 Task: Look for space in Ramos, Philippines from 1st June, 2023 to 9th June, 2023 for 5 adults in price range Rs.6000 to Rs.12000. Place can be entire place with 3 bedrooms having 3 beds and 3 bathrooms. Property type can be house, flat, guest house. Booking option can be shelf check-in. Required host language is English.
Action: Mouse pressed left at (425, 75)
Screenshot: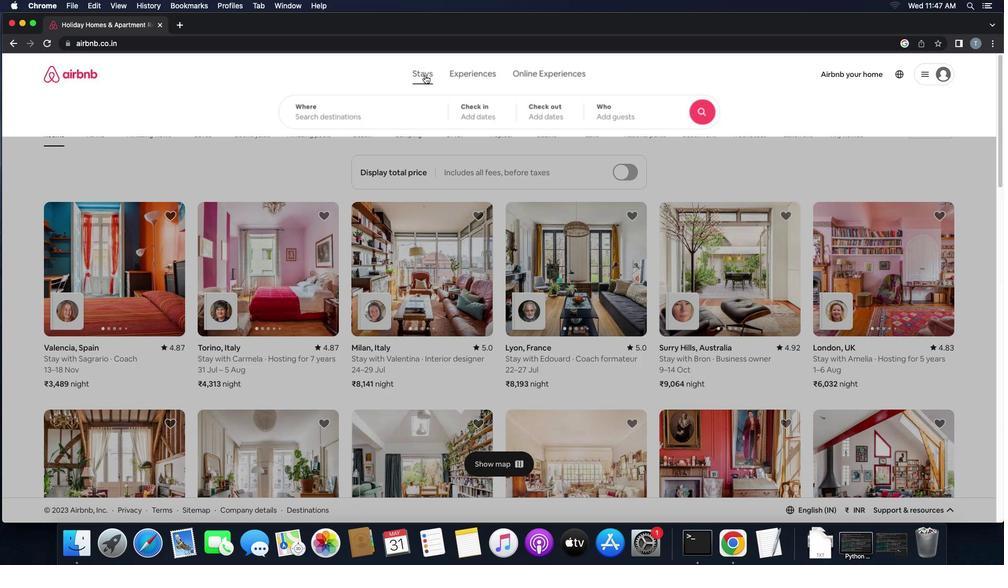 
Action: Mouse moved to (385, 114)
Screenshot: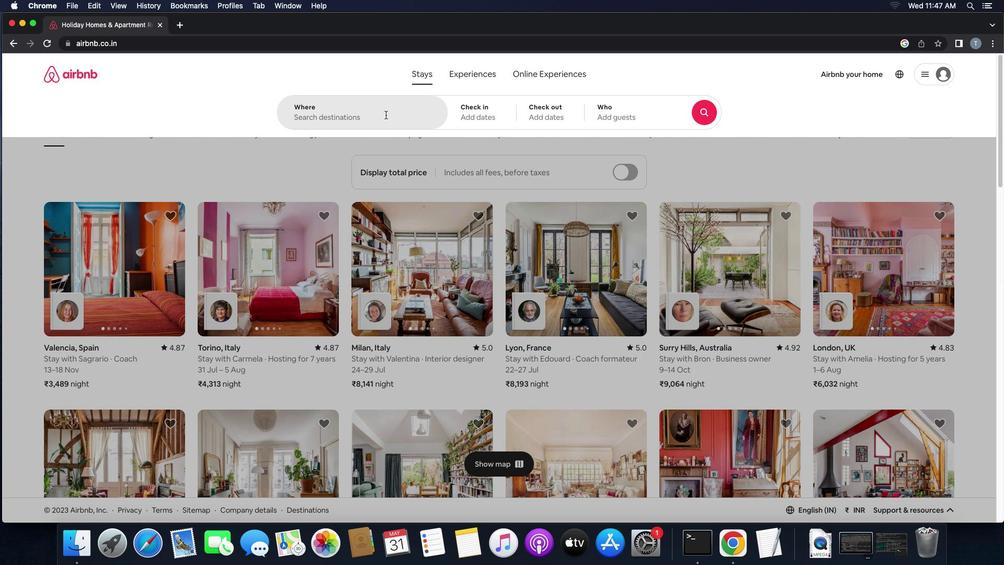 
Action: Mouse pressed left at (385, 114)
Screenshot: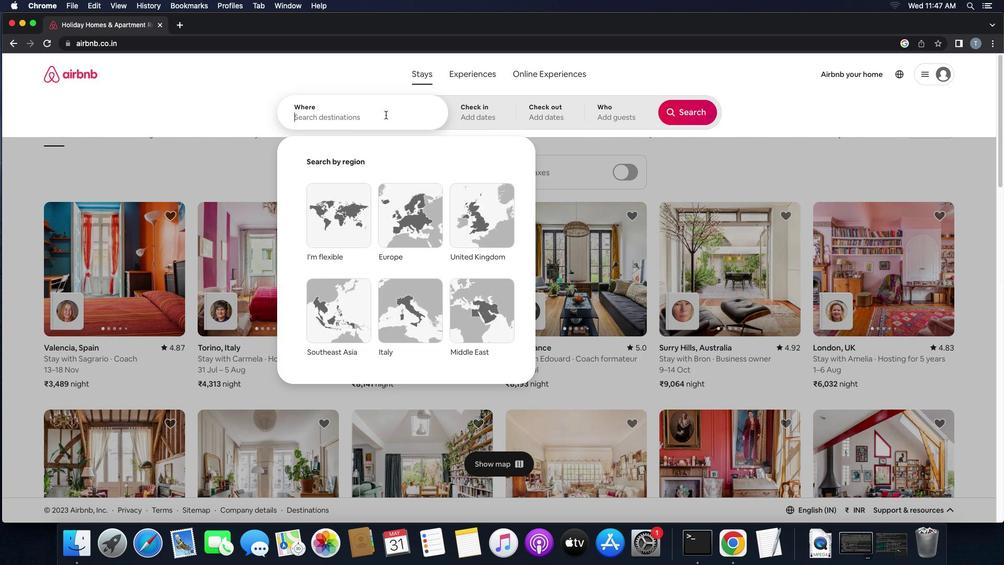 
Action: Key pressed 'r''a''m''o''s'','Key.space'p''h''i''l''i''p''p''i''n''e''s'Key.enter
Screenshot: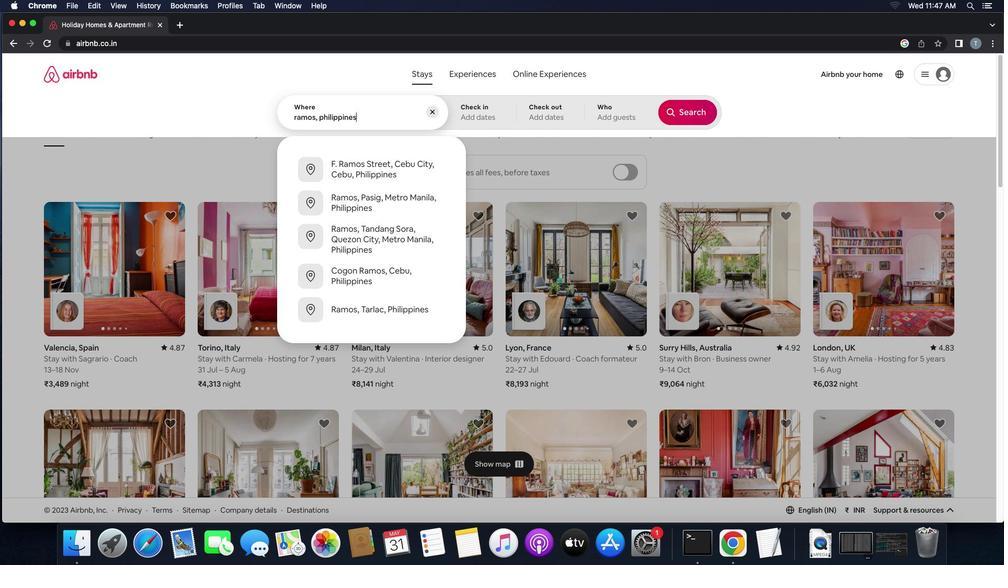 
Action: Mouse moved to (625, 240)
Screenshot: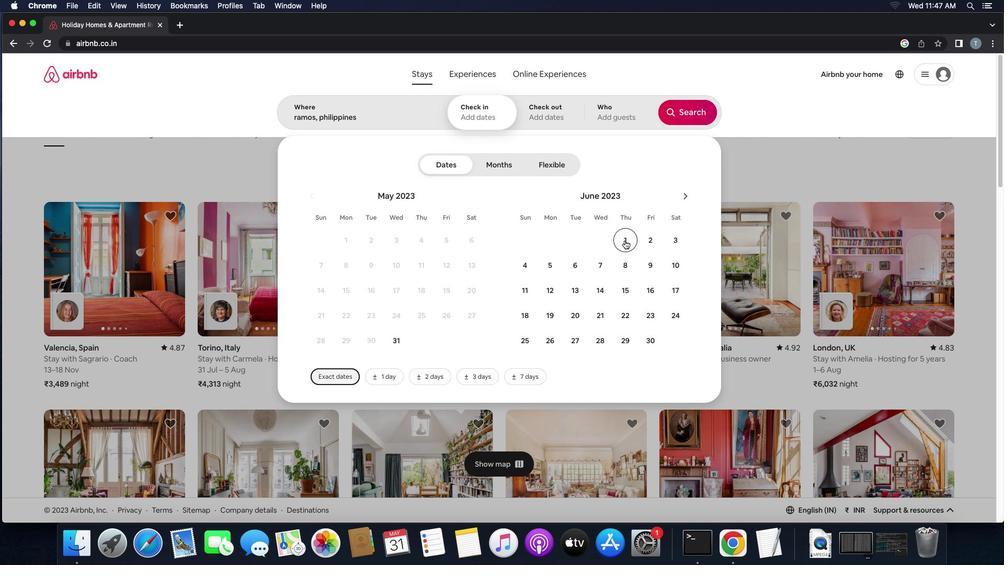 
Action: Mouse pressed left at (625, 240)
Screenshot: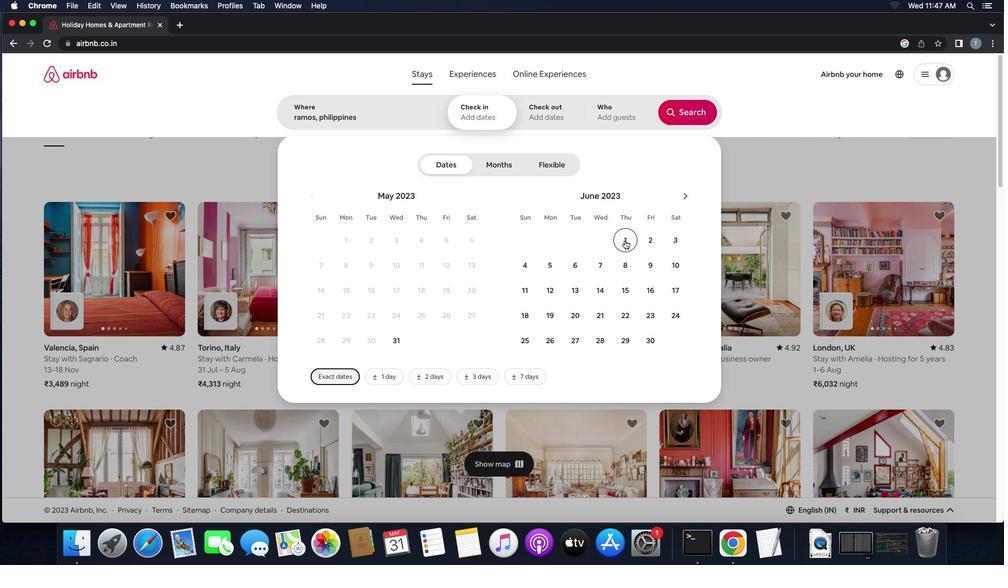 
Action: Mouse moved to (645, 263)
Screenshot: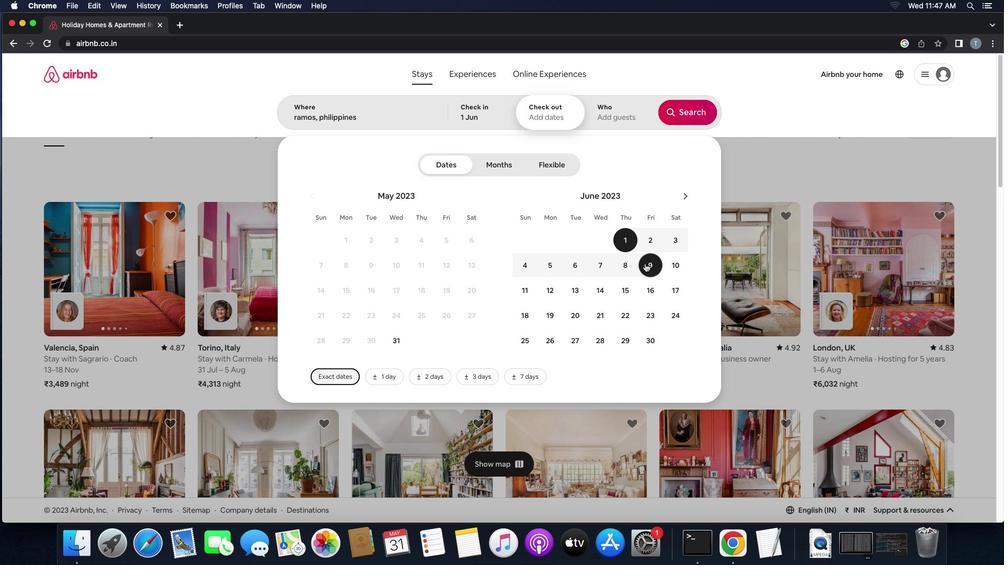 
Action: Mouse pressed left at (645, 263)
Screenshot: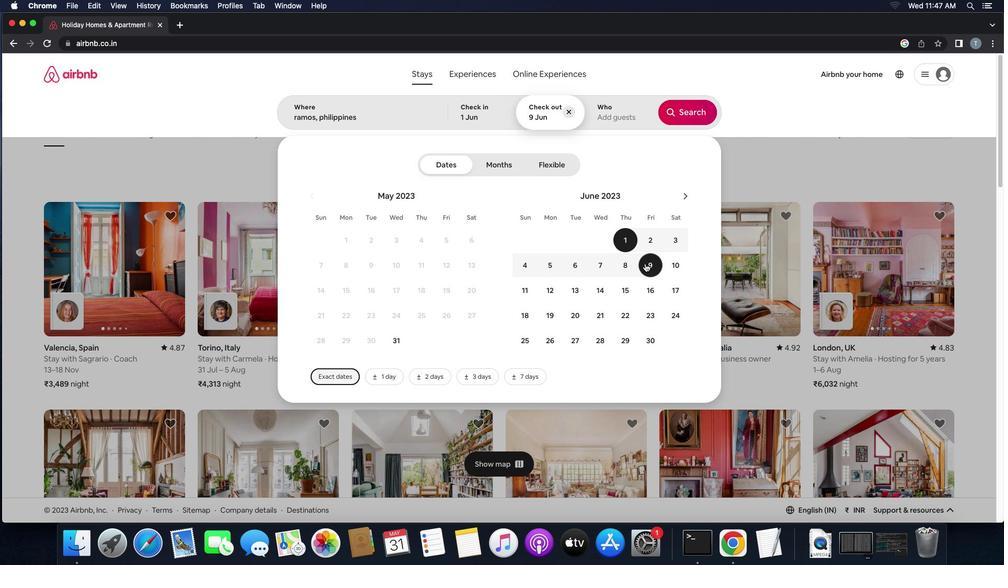 
Action: Mouse moved to (620, 121)
Screenshot: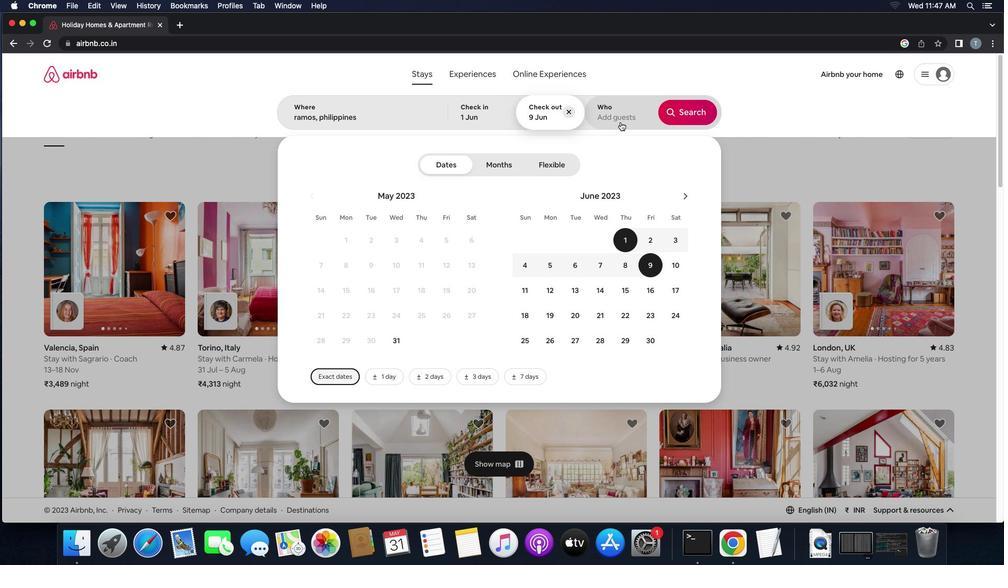 
Action: Mouse pressed left at (620, 121)
Screenshot: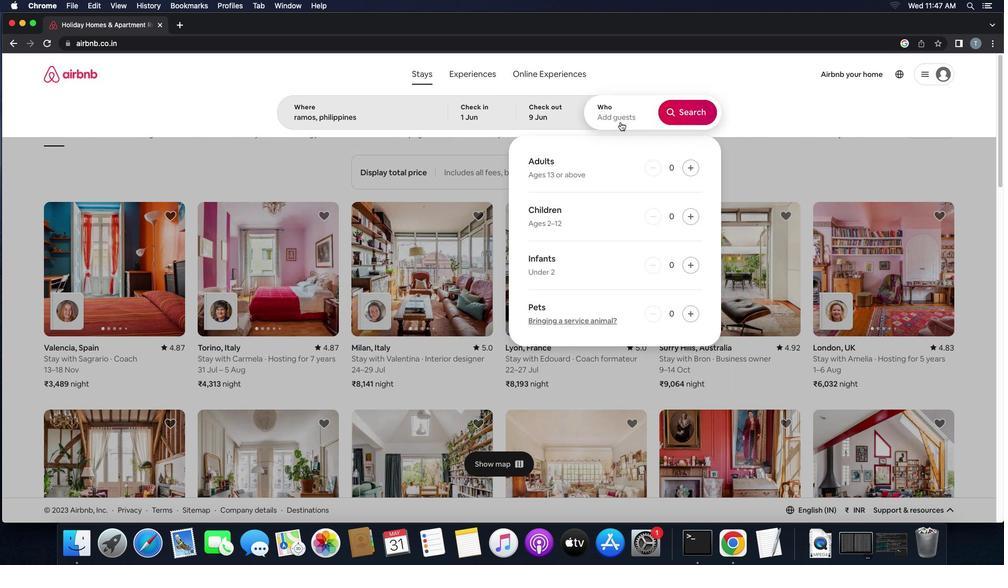 
Action: Mouse moved to (693, 170)
Screenshot: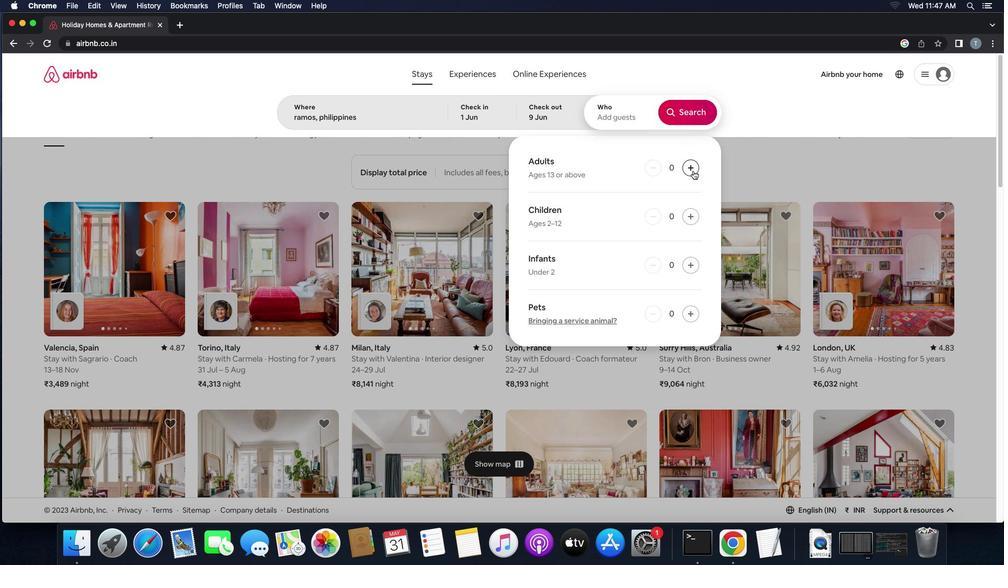 
Action: Mouse pressed left at (693, 170)
Screenshot: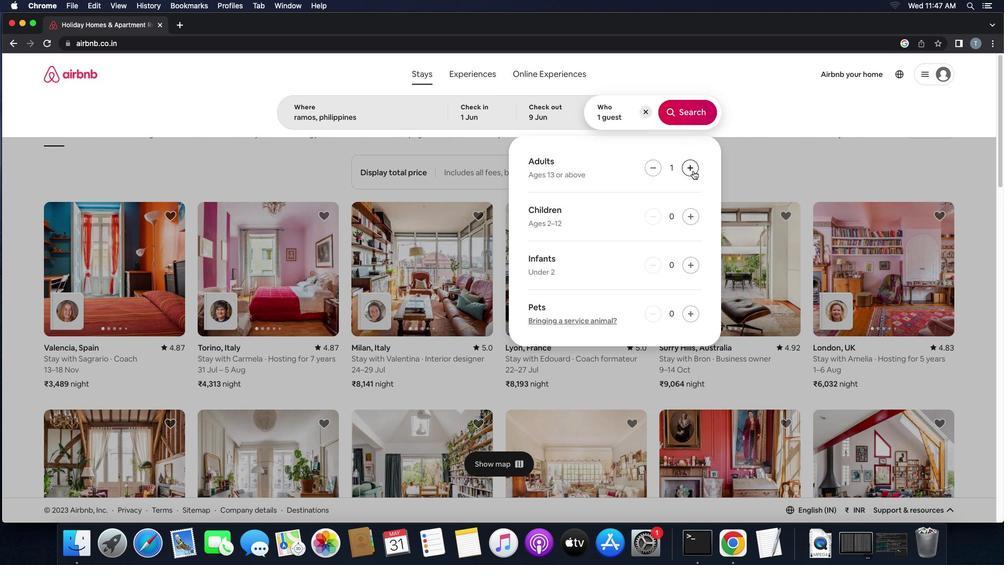 
Action: Mouse pressed left at (693, 170)
Screenshot: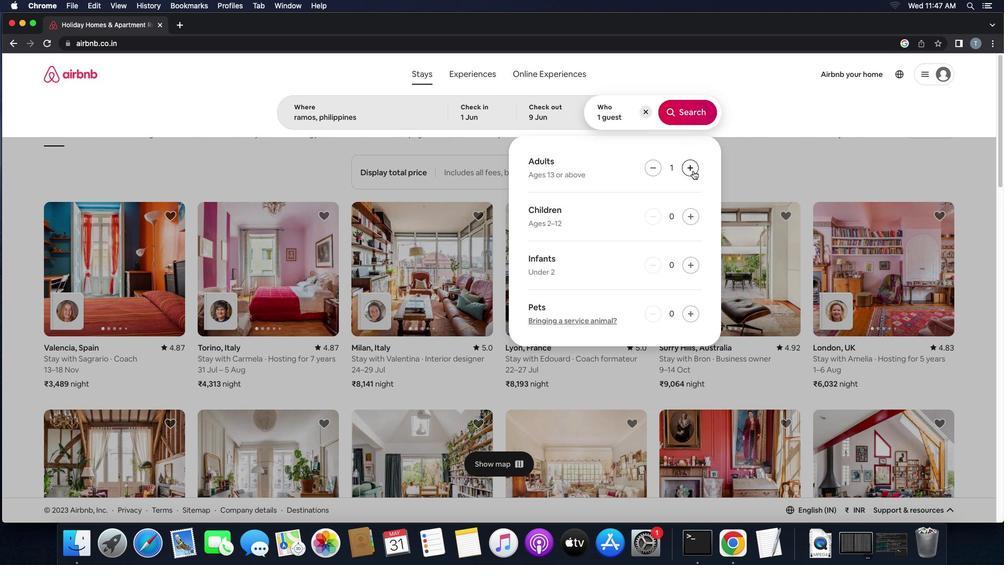 
Action: Mouse pressed left at (693, 170)
Screenshot: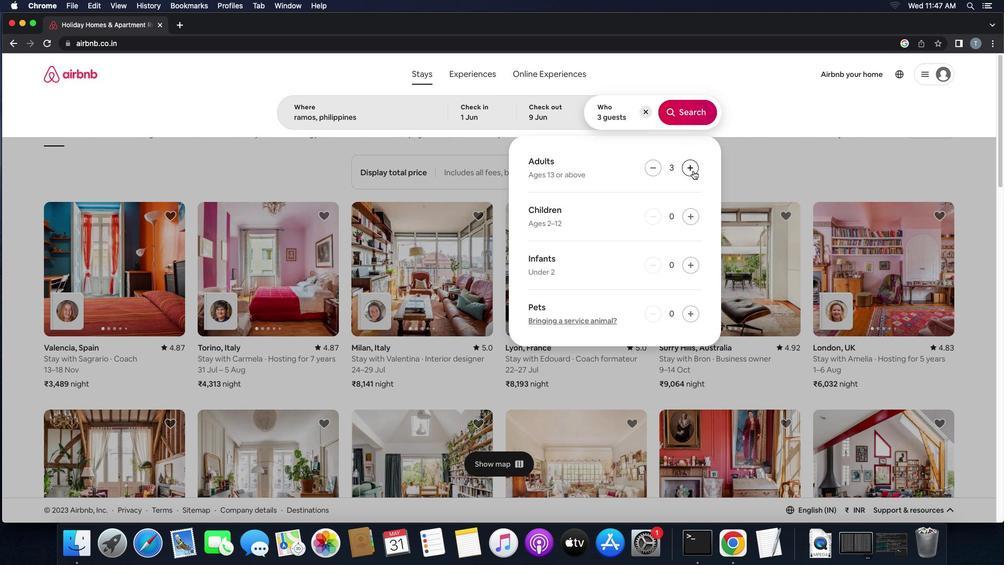 
Action: Mouse pressed left at (693, 170)
Screenshot: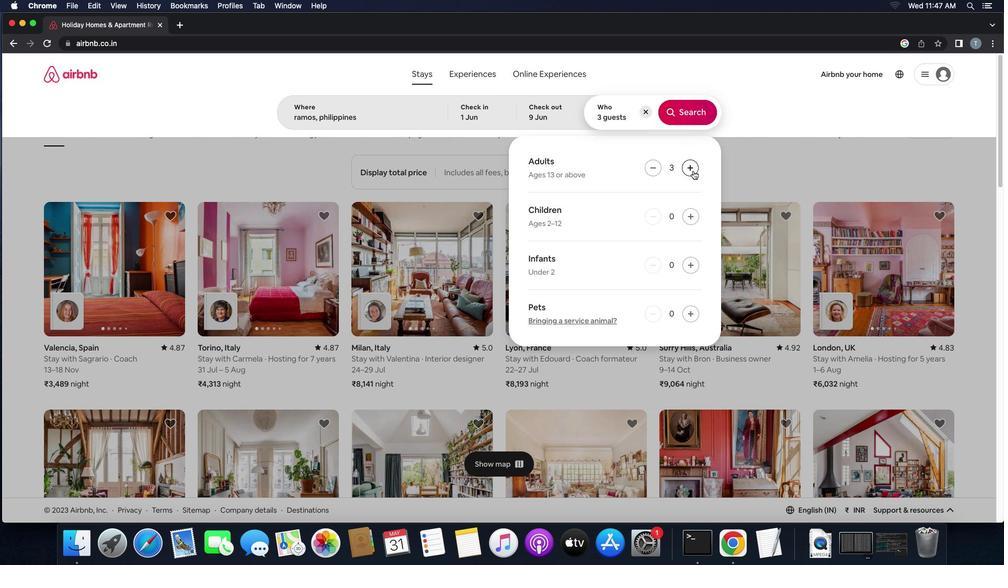 
Action: Mouse pressed left at (693, 170)
Screenshot: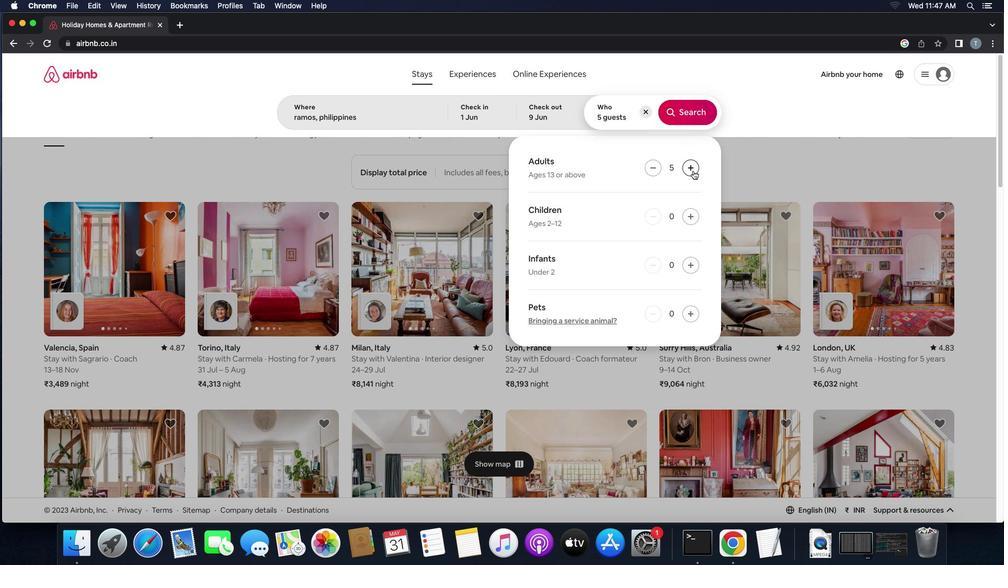 
Action: Mouse moved to (693, 123)
Screenshot: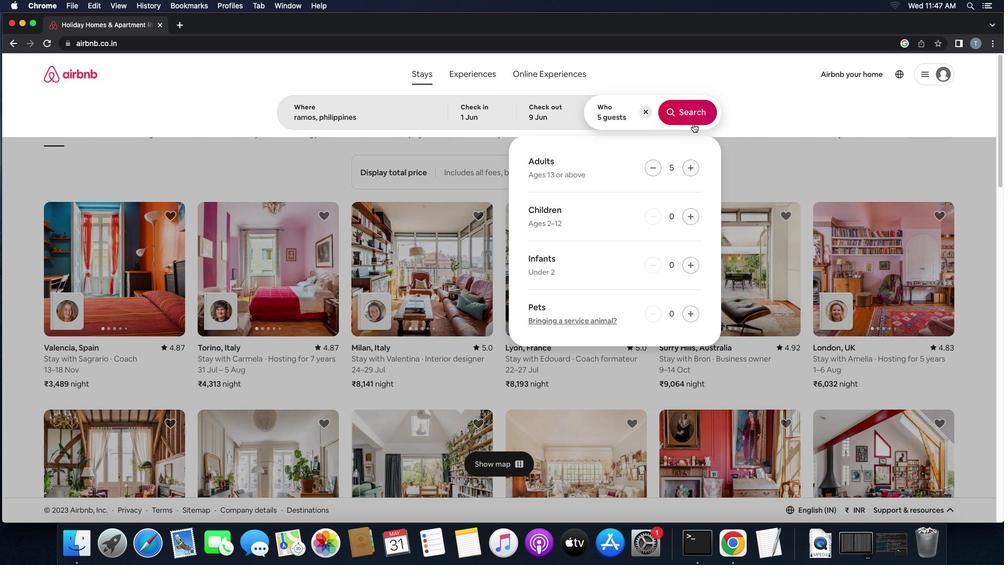 
Action: Mouse pressed left at (693, 123)
Screenshot: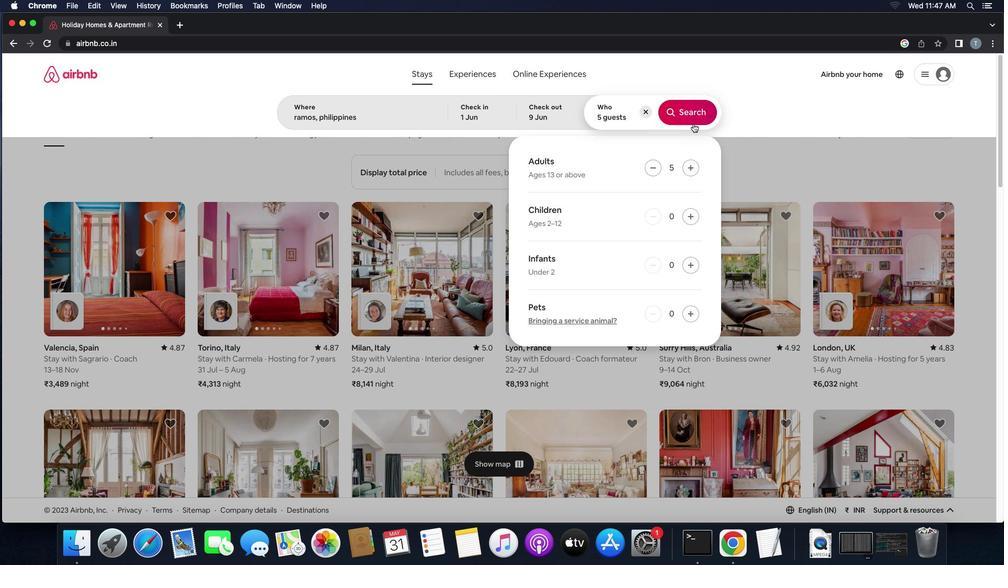 
Action: Mouse moved to (969, 113)
Screenshot: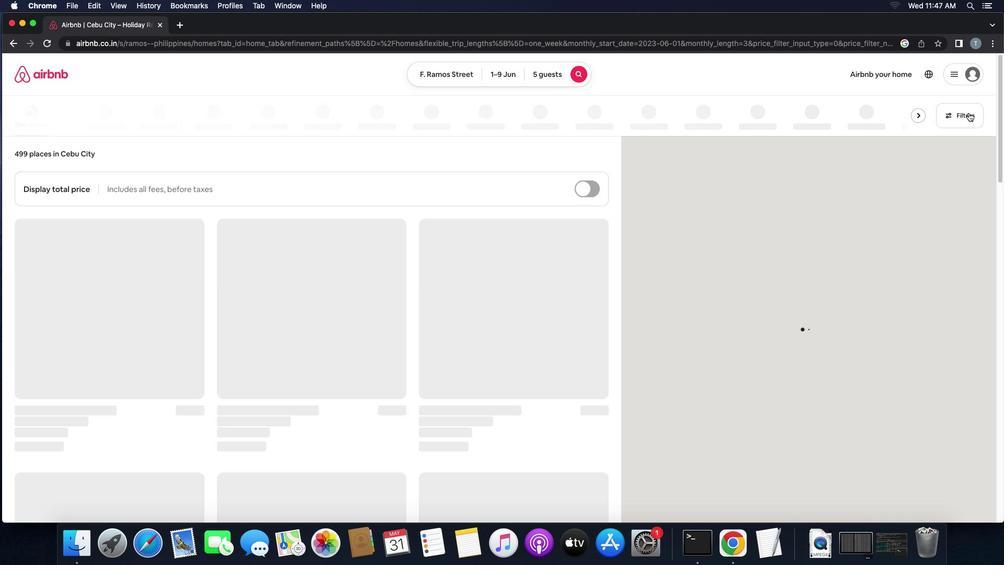 
Action: Mouse pressed left at (969, 113)
Screenshot: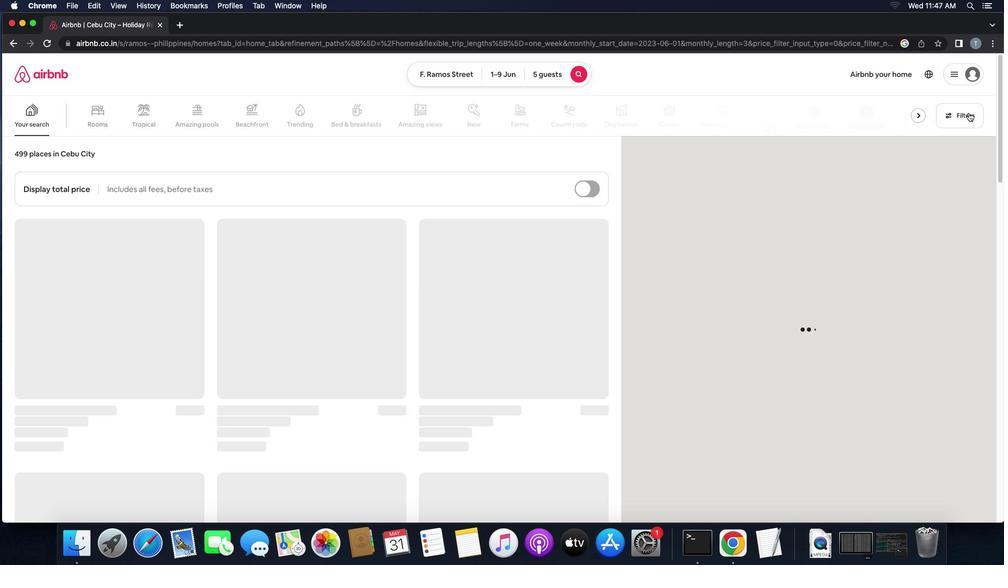 
Action: Mouse moved to (403, 251)
Screenshot: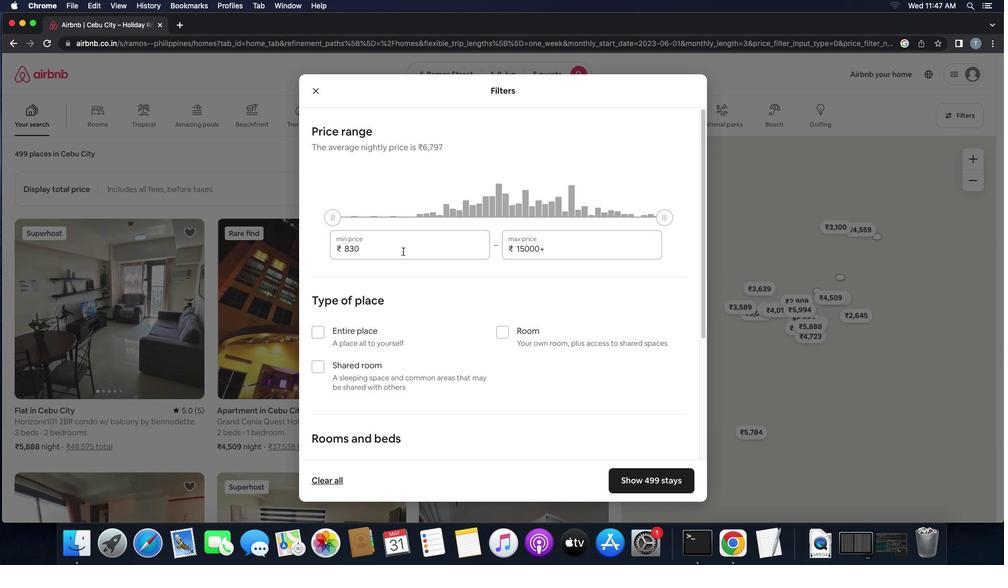 
Action: Mouse pressed left at (403, 251)
Screenshot: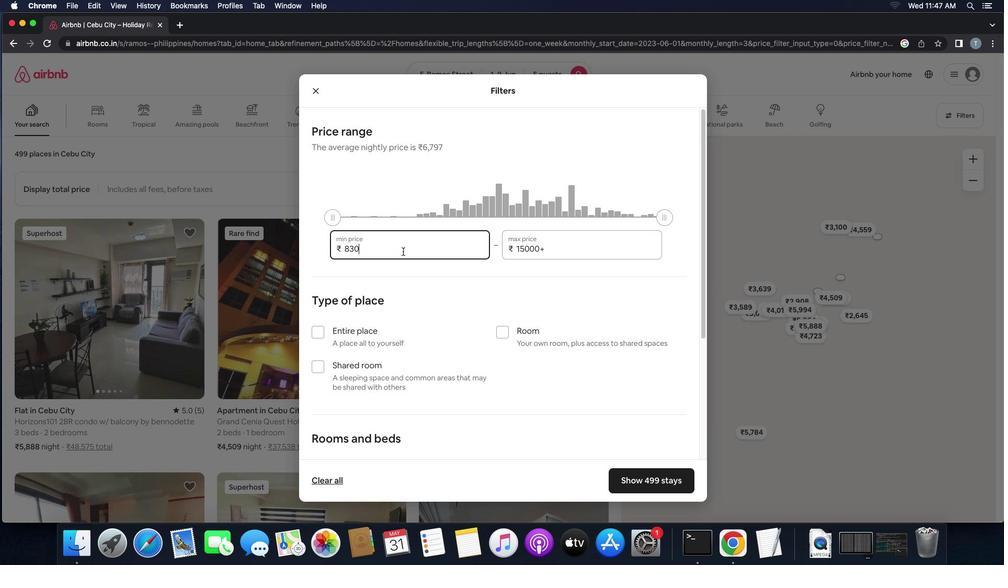 
Action: Mouse moved to (409, 249)
Screenshot: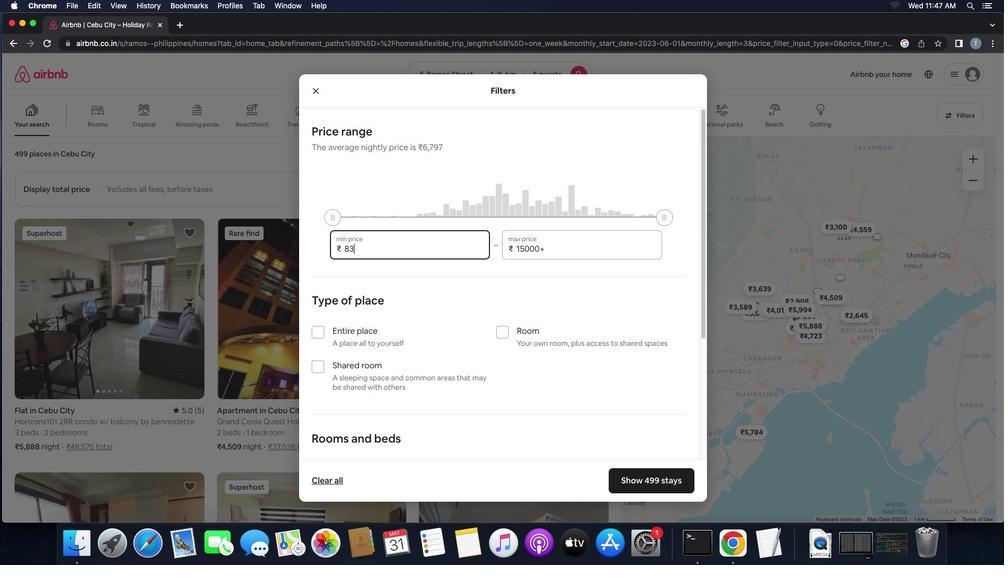 
Action: Key pressed Key.backspaceKey.backspaceKey.backspaceKey.backspace'6''0'
Screenshot: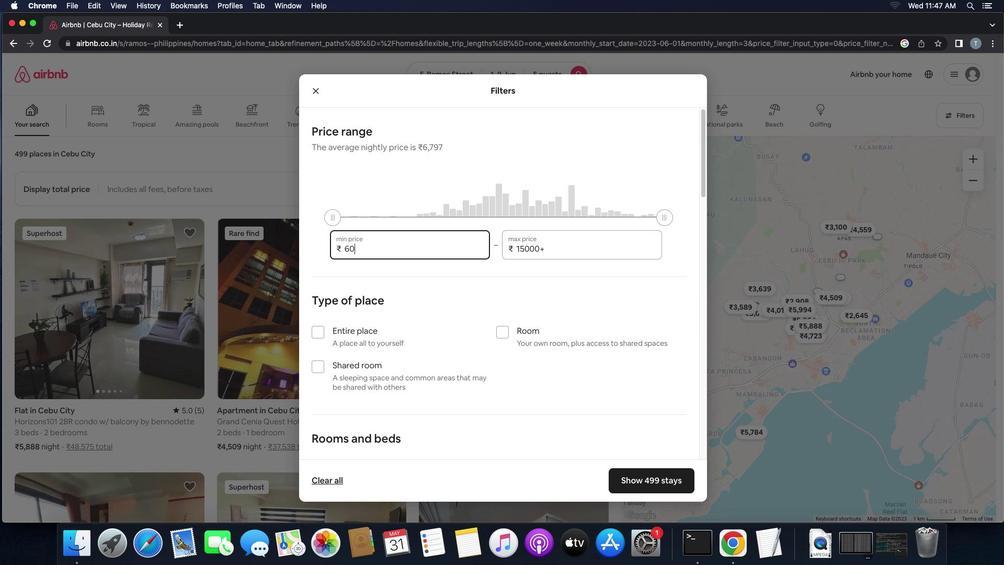 
Action: Mouse moved to (407, 249)
Screenshot: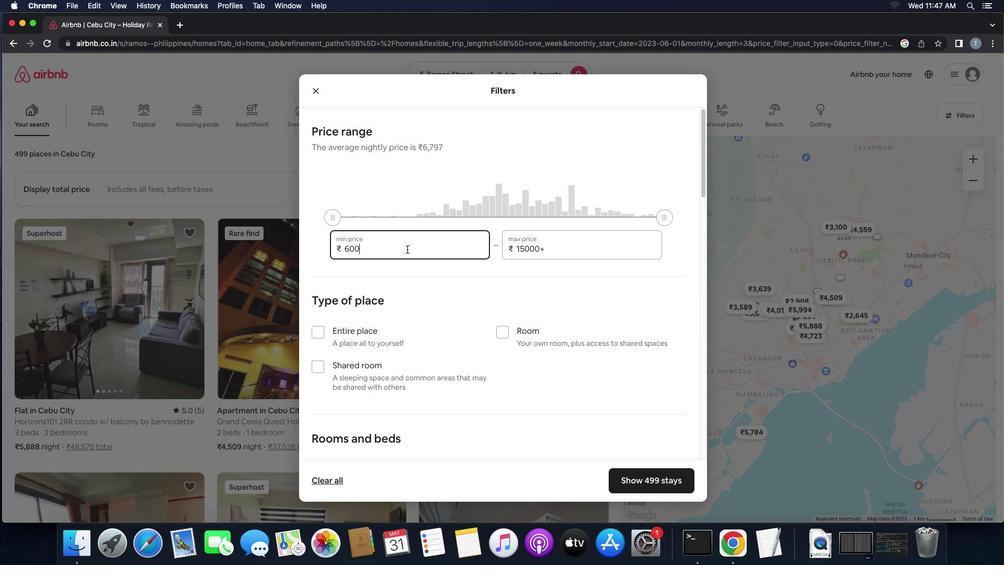 
Action: Key pressed '0'
Screenshot: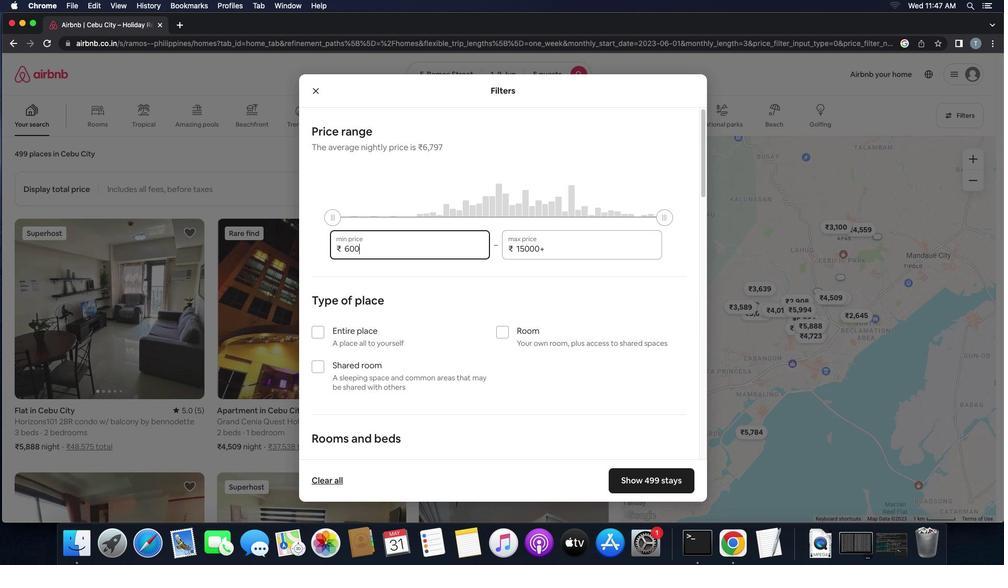 
Action: Mouse moved to (407, 249)
Screenshot: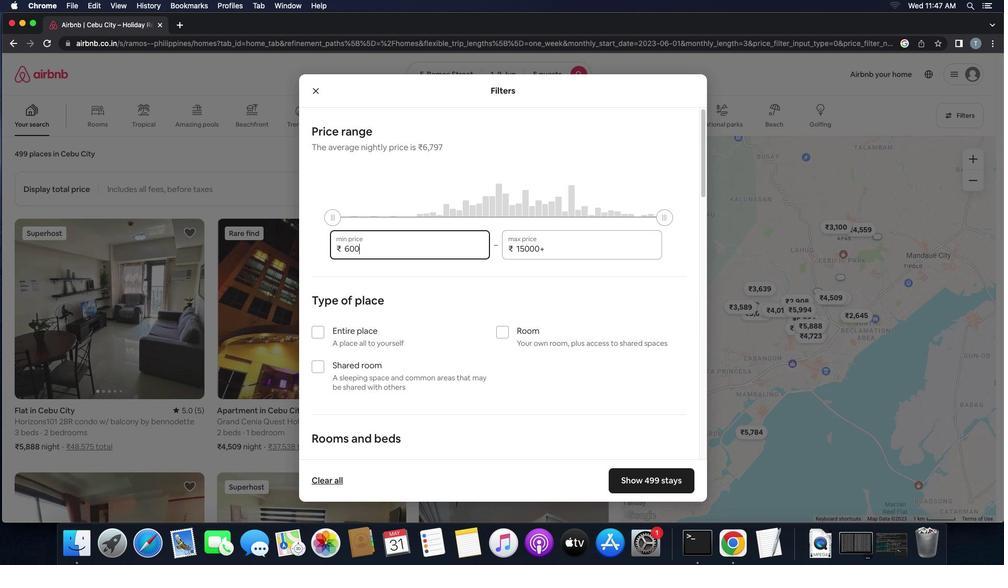 
Action: Key pressed '0'
Screenshot: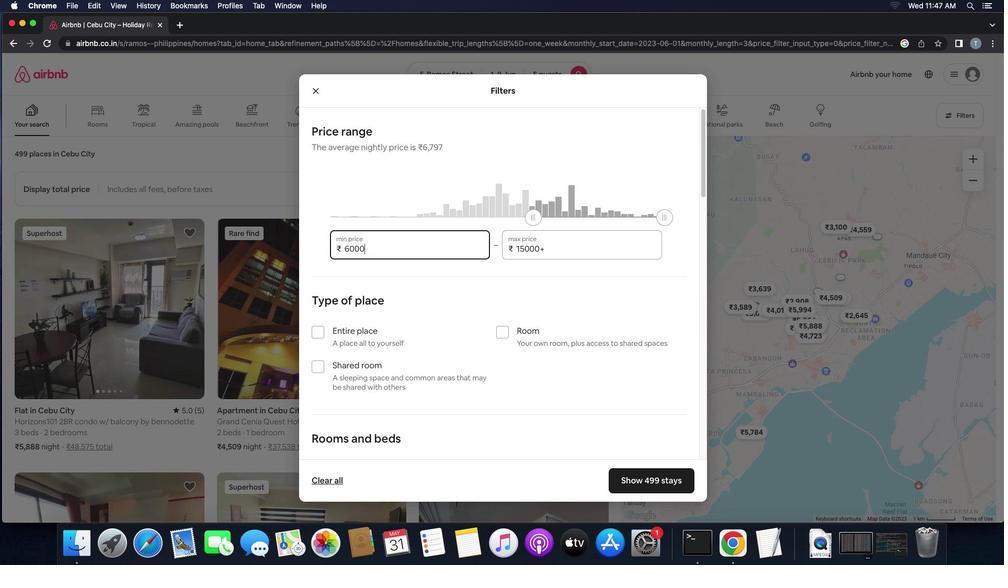 
Action: Mouse moved to (580, 252)
Screenshot: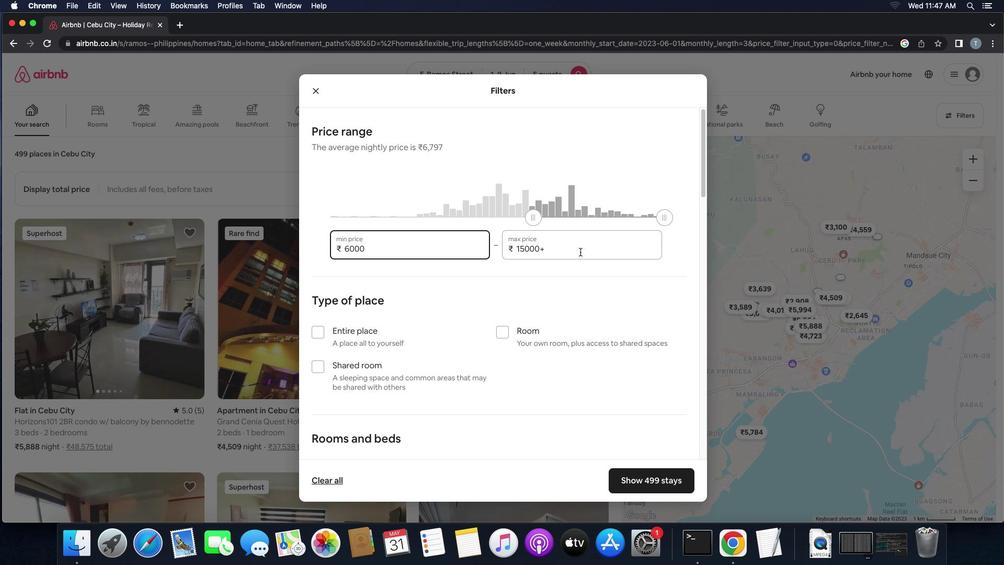 
Action: Mouse pressed left at (580, 252)
Screenshot: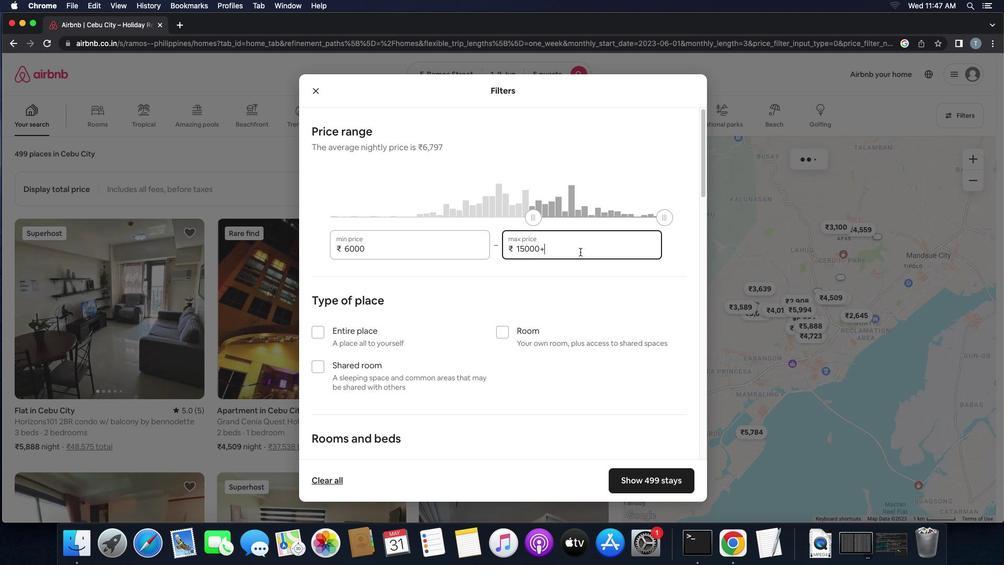 
Action: Key pressed Key.backspaceKey.backspaceKey.backspaceKey.backspaceKey.backspaceKey.backspace'1''2''0''0''0'
Screenshot: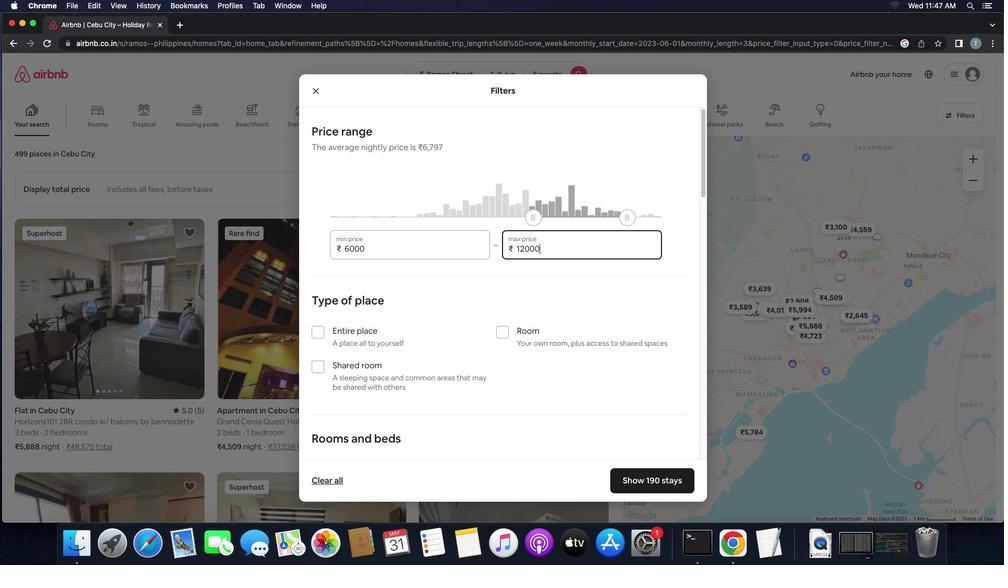
Action: Mouse moved to (584, 256)
Screenshot: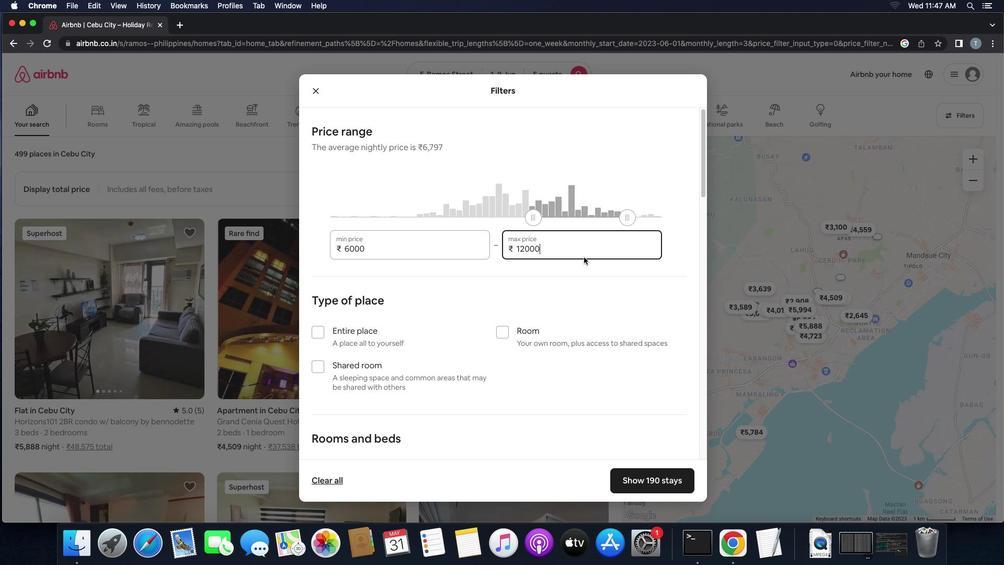 
Action: Mouse scrolled (584, 256) with delta (0, 0)
Screenshot: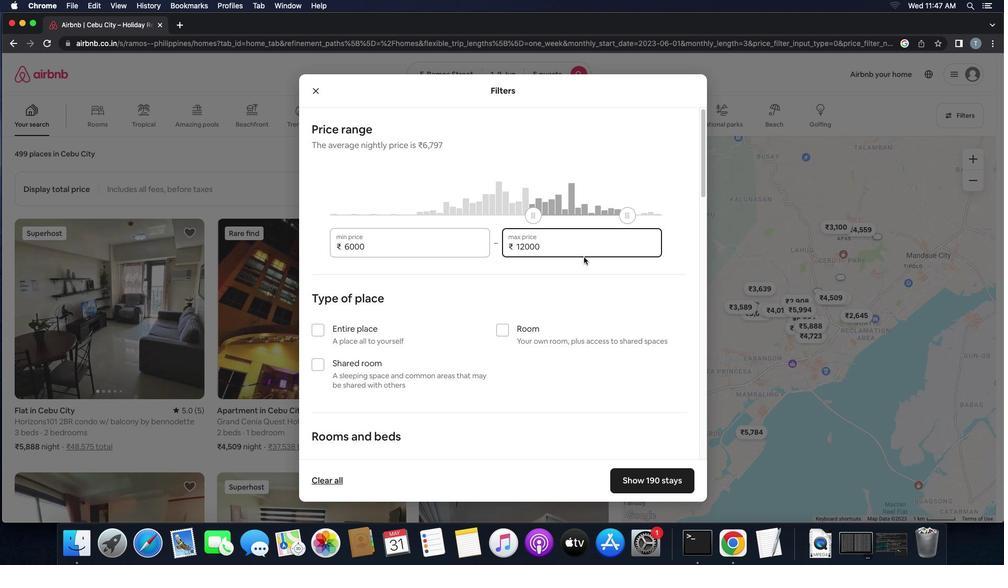 
Action: Mouse scrolled (584, 256) with delta (0, 0)
Screenshot: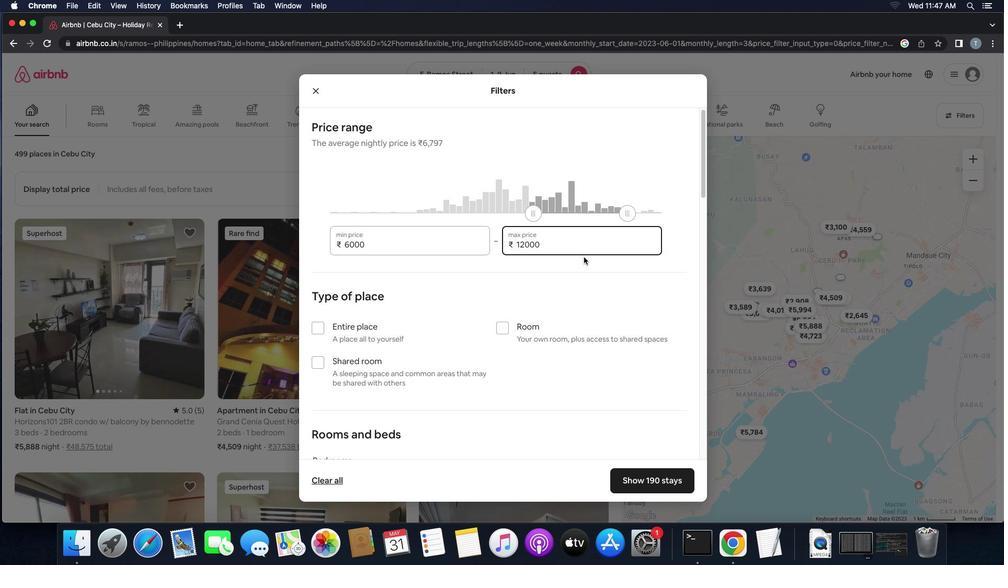 
Action: Mouse scrolled (584, 256) with delta (0, 0)
Screenshot: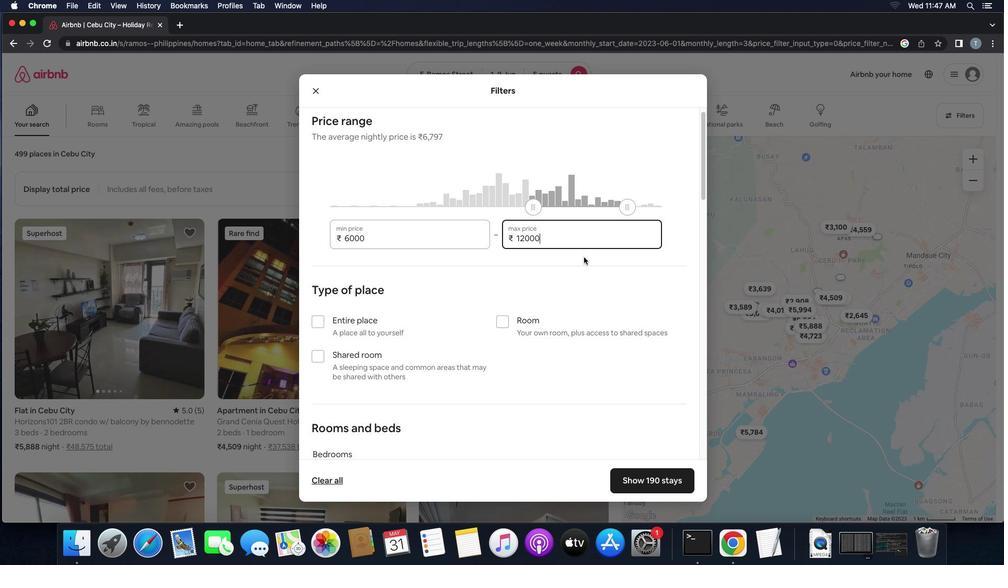 
Action: Mouse scrolled (584, 256) with delta (0, 0)
Screenshot: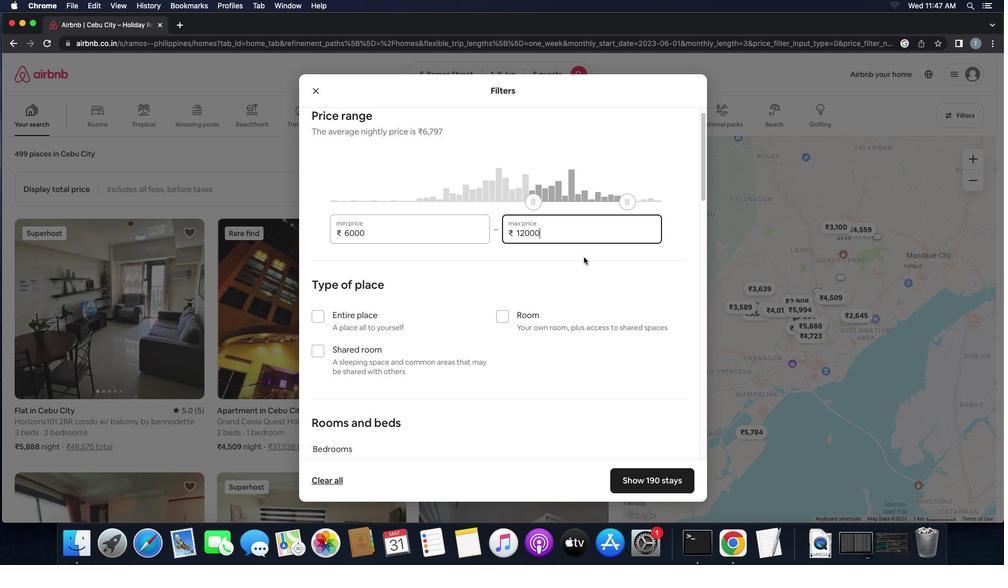 
Action: Mouse moved to (574, 267)
Screenshot: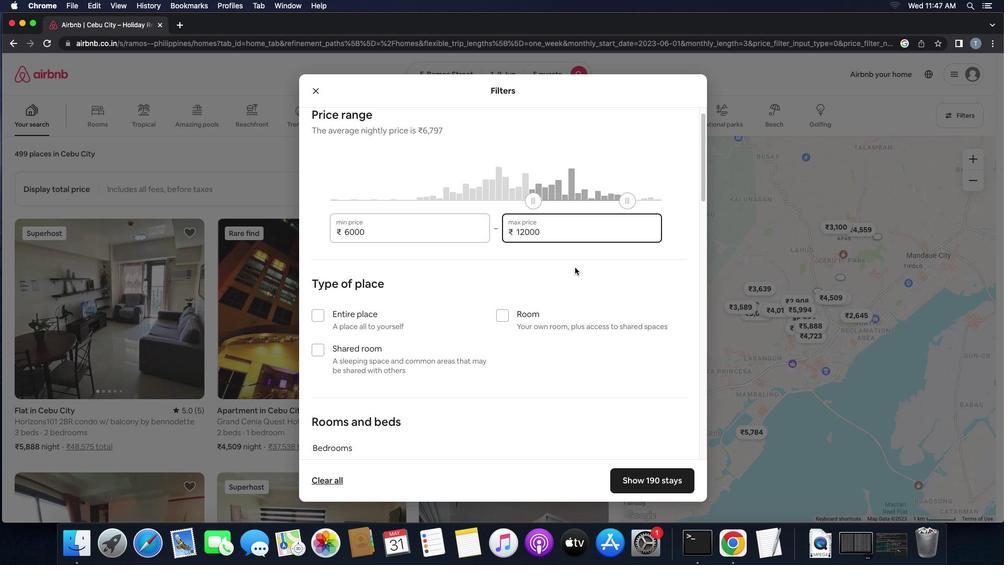 
Action: Mouse scrolled (574, 267) with delta (0, 0)
Screenshot: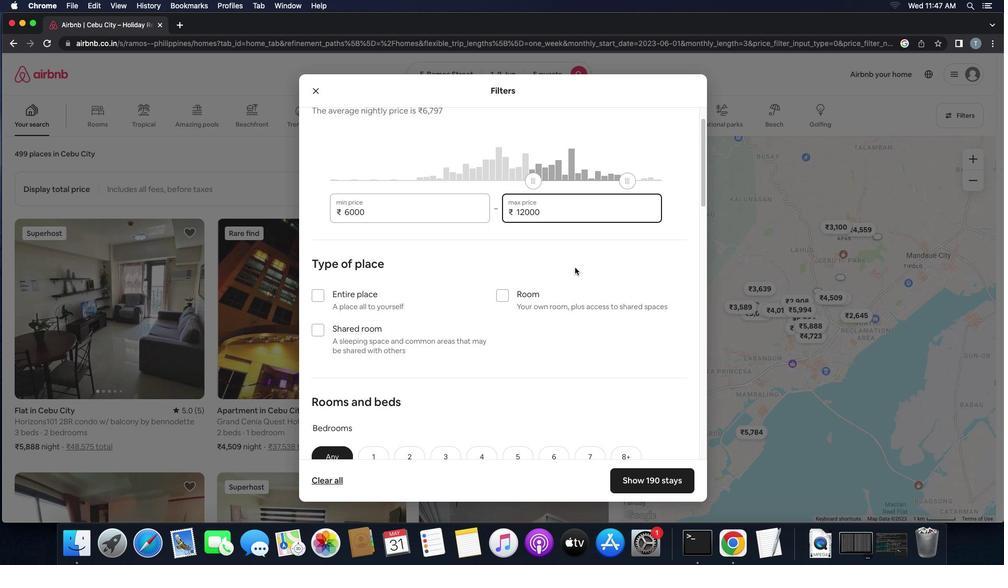 
Action: Mouse scrolled (574, 267) with delta (0, 0)
Screenshot: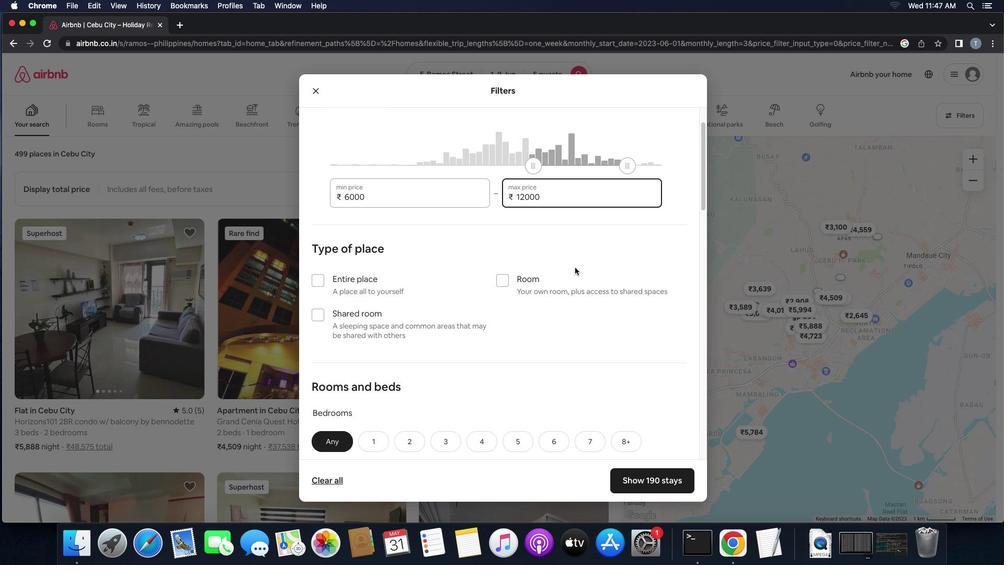 
Action: Mouse scrolled (574, 267) with delta (0, -1)
Screenshot: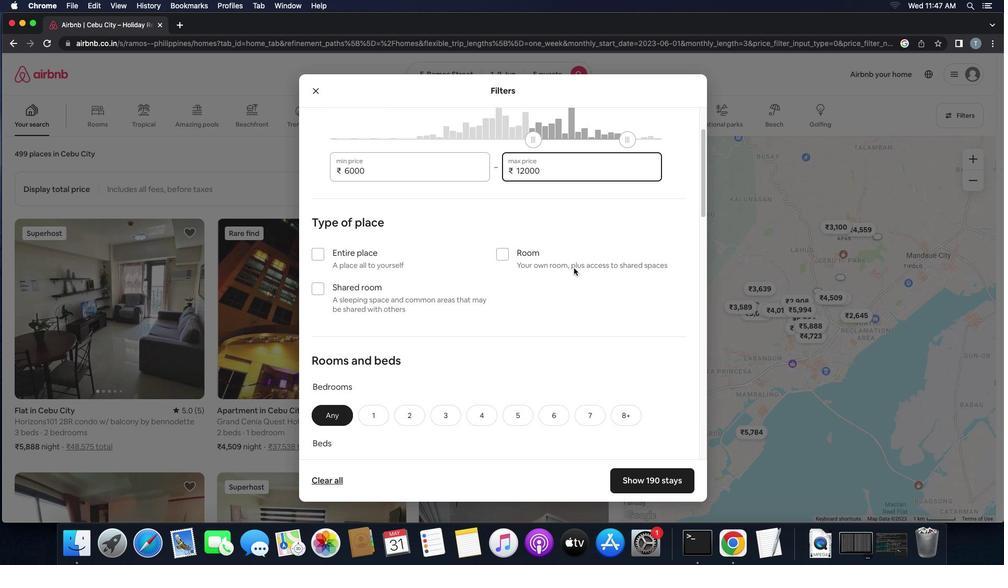 
Action: Mouse moved to (323, 249)
Screenshot: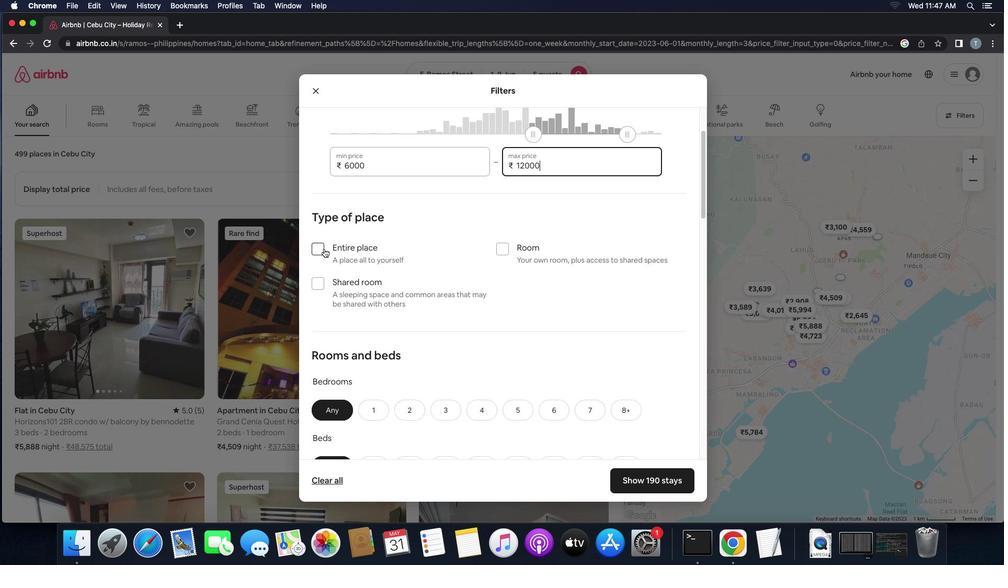 
Action: Mouse pressed left at (323, 249)
Screenshot: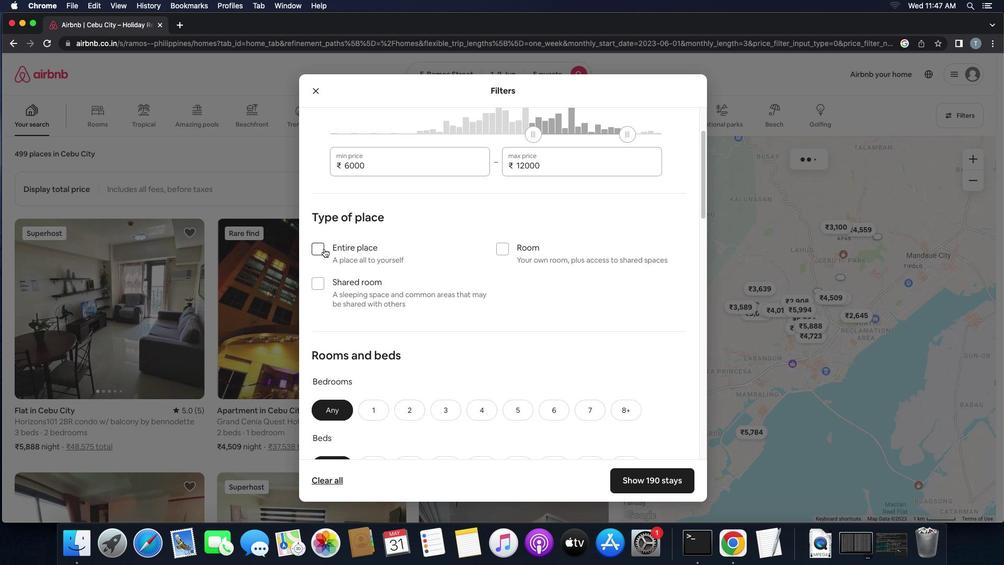 
Action: Mouse moved to (386, 292)
Screenshot: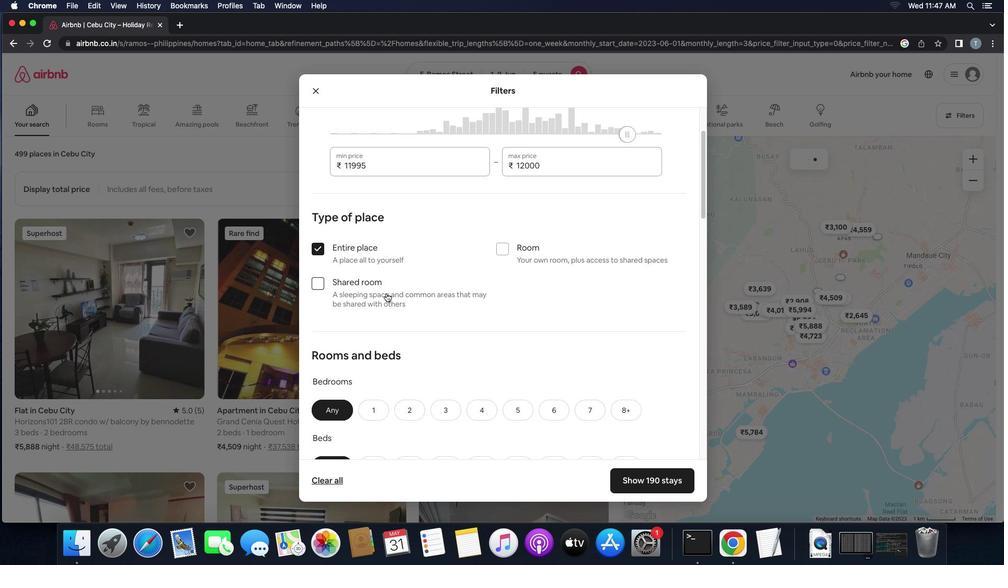 
Action: Mouse scrolled (386, 292) with delta (0, 0)
Screenshot: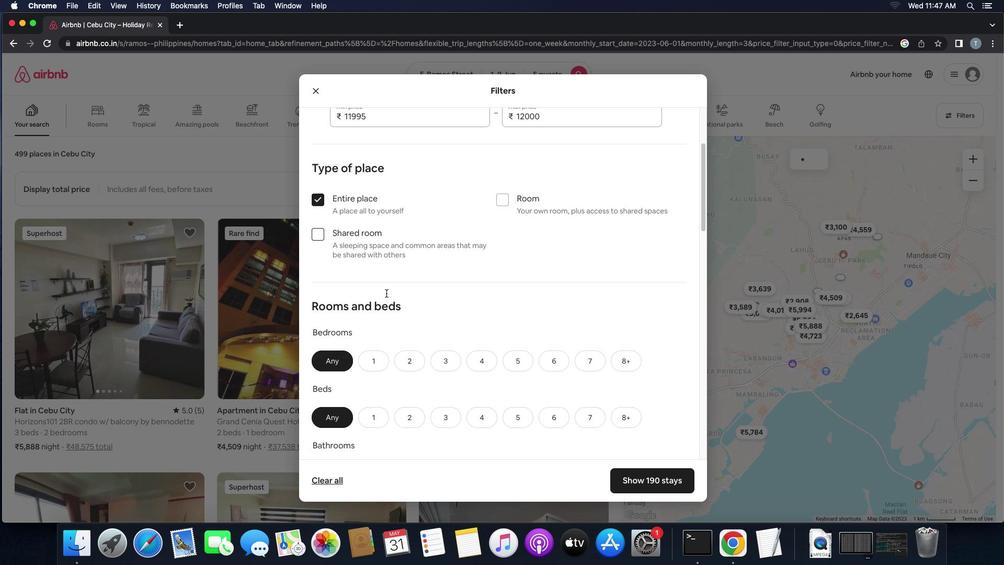 
Action: Mouse scrolled (386, 292) with delta (0, 0)
Screenshot: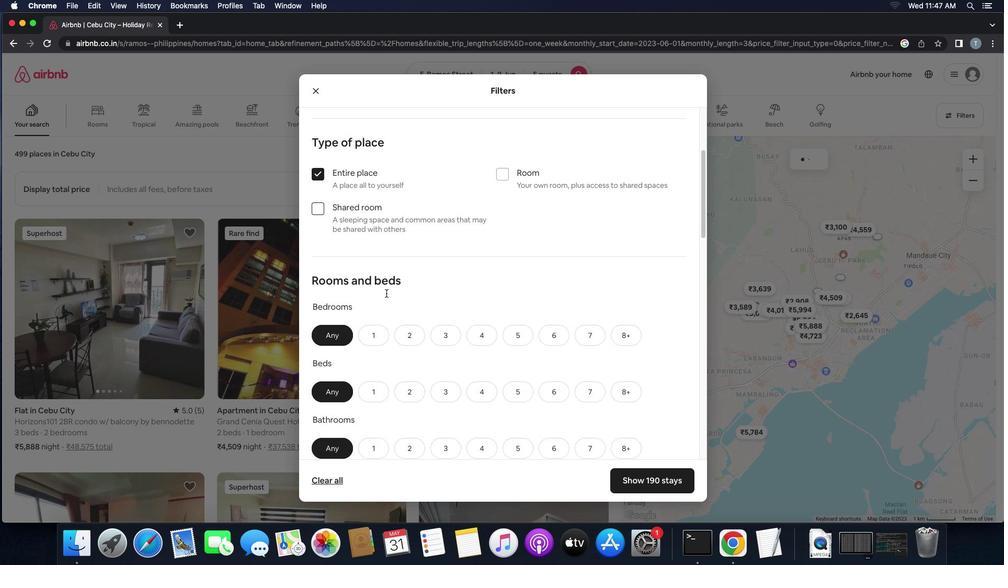 
Action: Mouse scrolled (386, 292) with delta (0, -1)
Screenshot: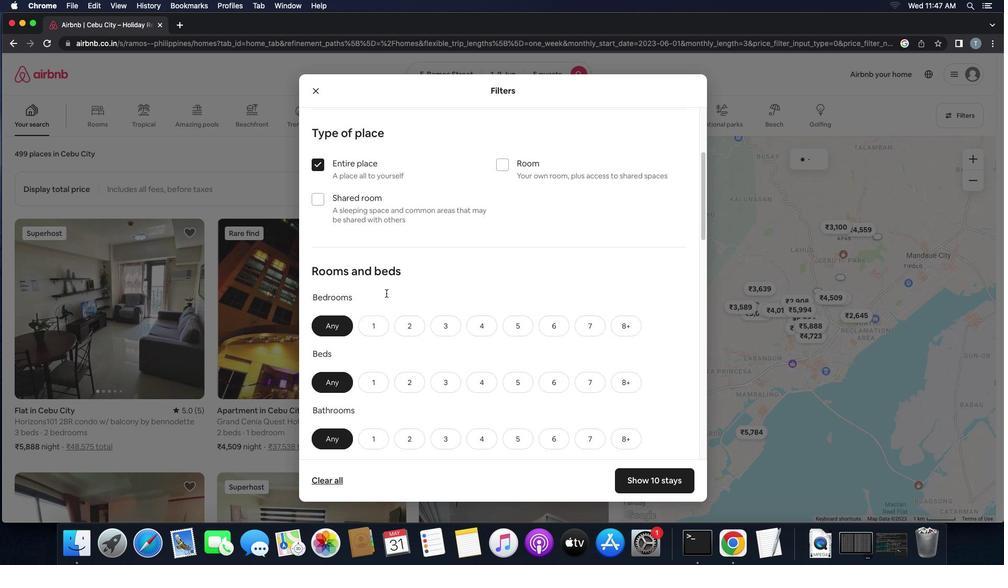 
Action: Mouse scrolled (386, 292) with delta (0, 0)
Screenshot: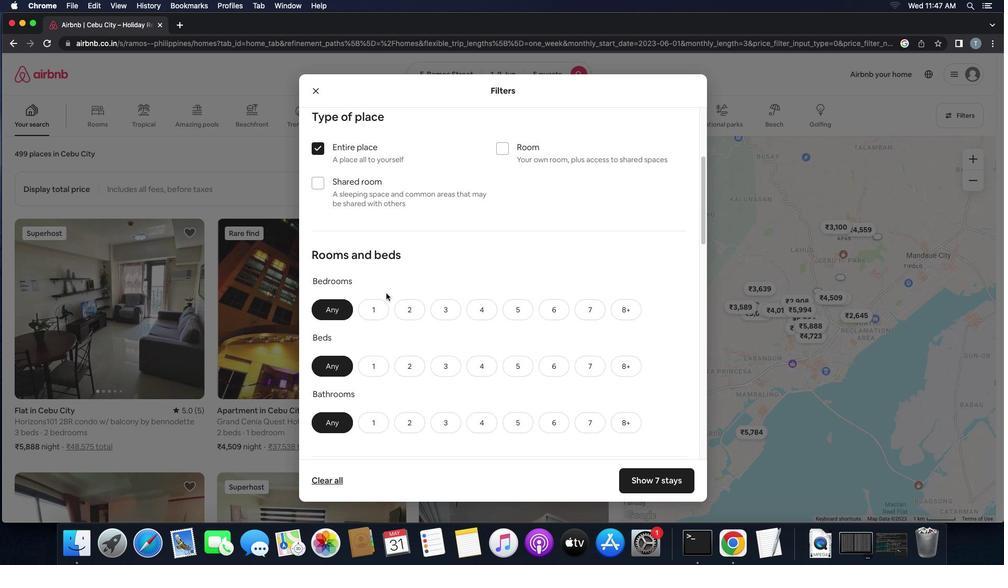 
Action: Mouse scrolled (386, 292) with delta (0, 0)
Screenshot: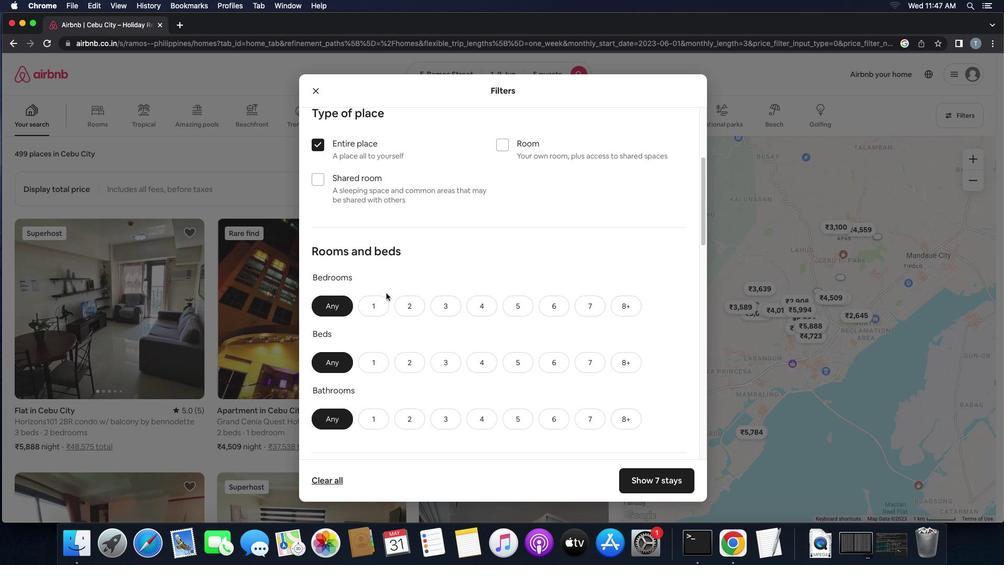 
Action: Mouse scrolled (386, 292) with delta (0, 0)
Screenshot: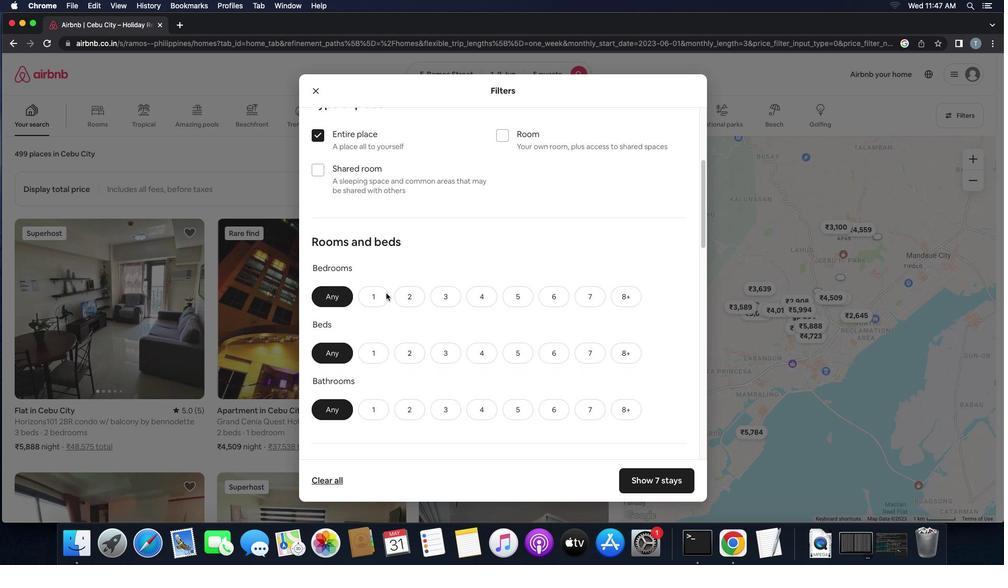 
Action: Mouse scrolled (386, 292) with delta (0, 0)
Screenshot: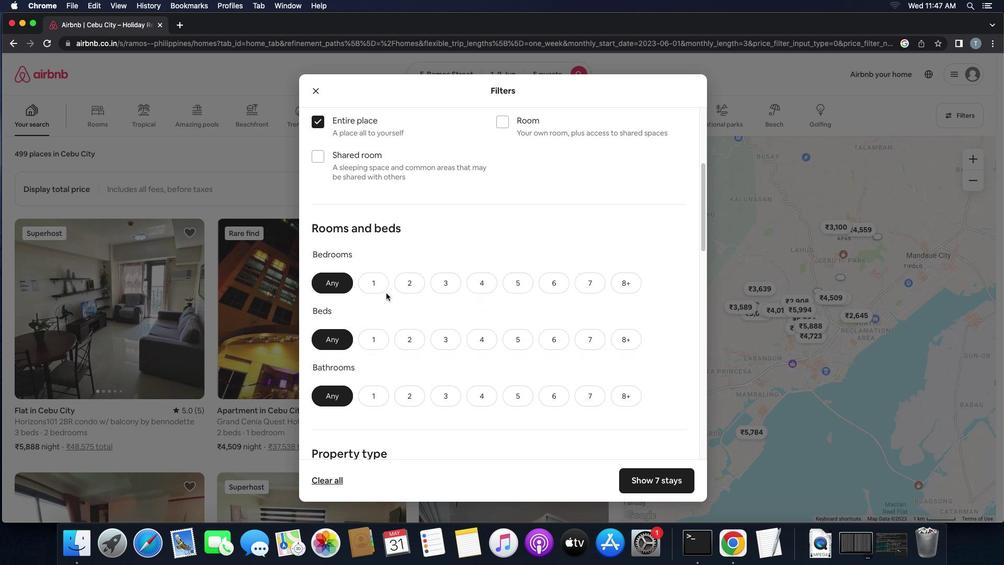 
Action: Mouse scrolled (386, 292) with delta (0, 0)
Screenshot: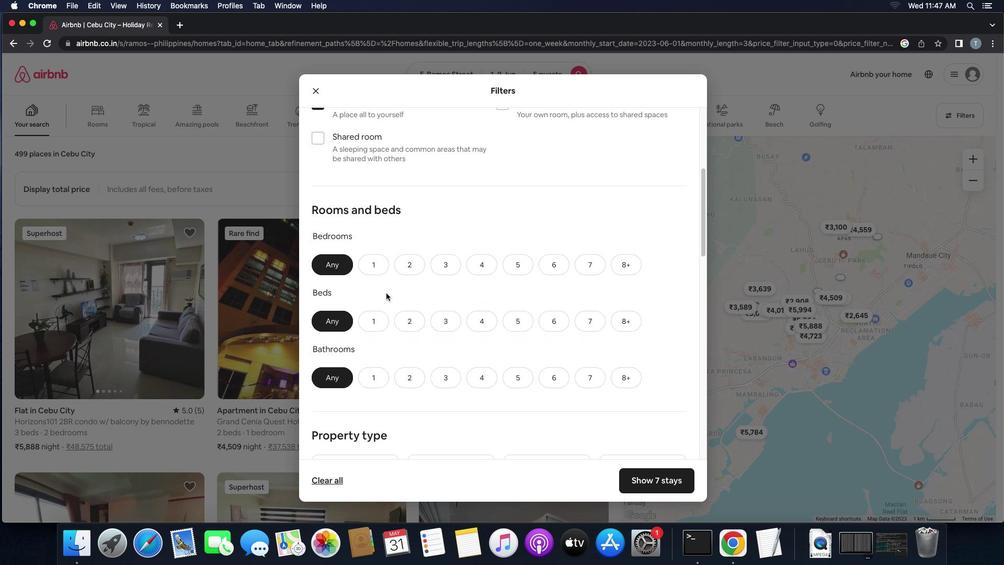 
Action: Mouse scrolled (386, 292) with delta (0, 0)
Screenshot: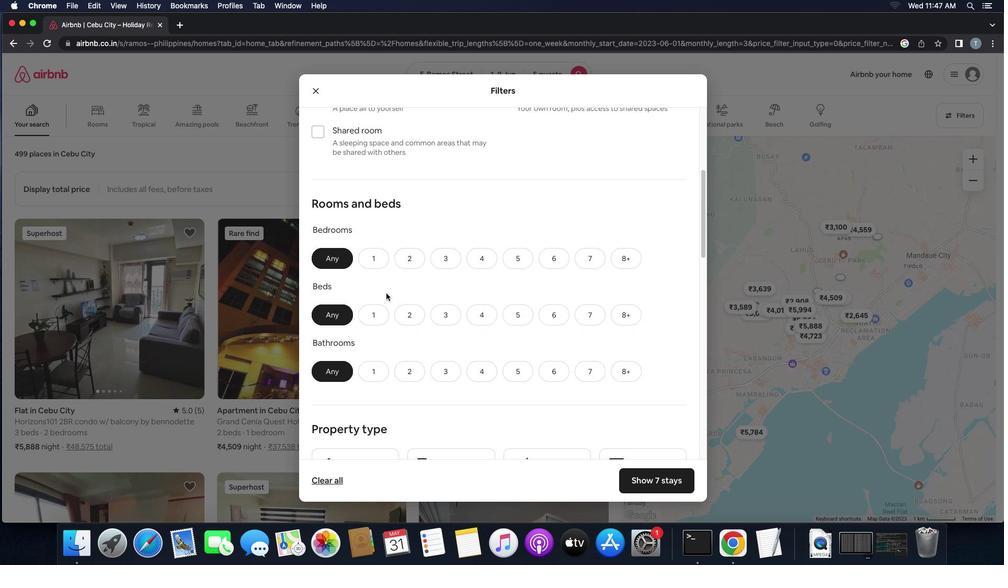 
Action: Mouse scrolled (386, 292) with delta (0, 0)
Screenshot: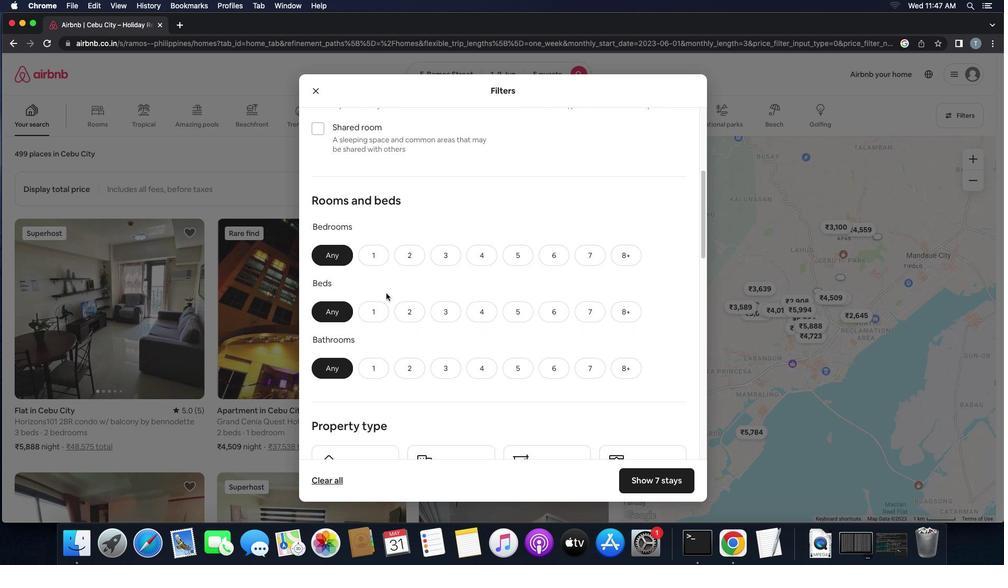 
Action: Mouse scrolled (386, 292) with delta (0, 0)
Screenshot: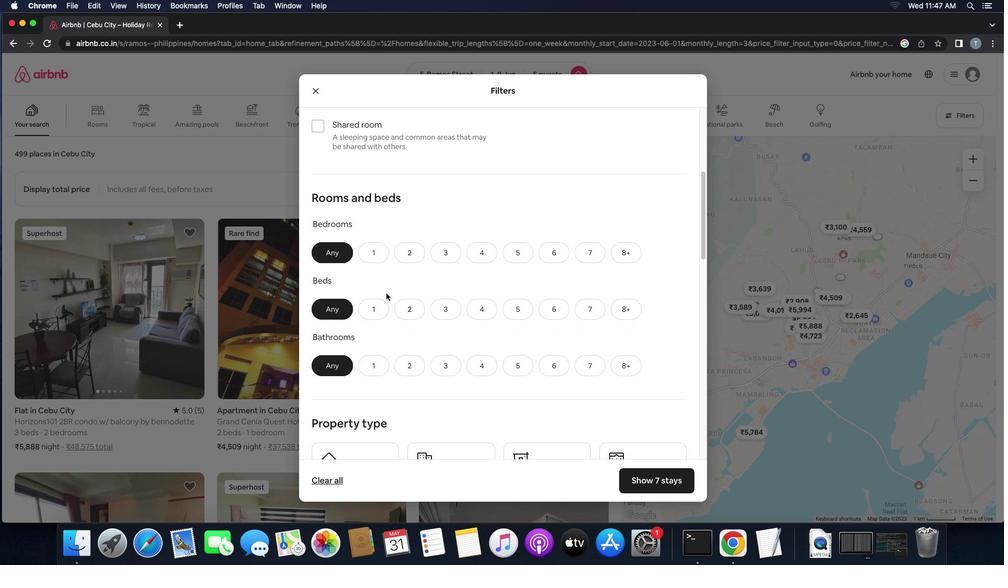 
Action: Mouse scrolled (386, 292) with delta (0, 0)
Screenshot: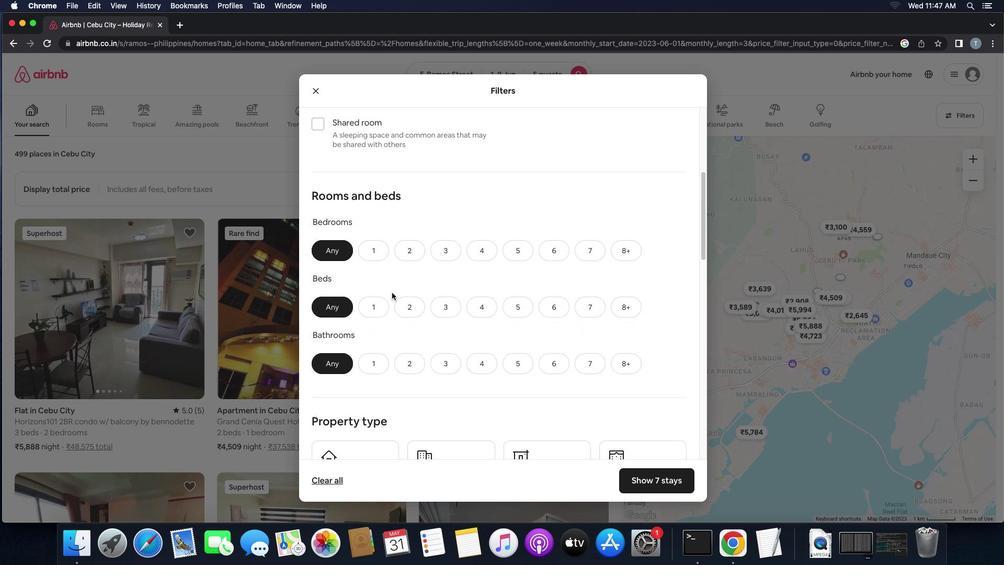 
Action: Mouse moved to (444, 252)
Screenshot: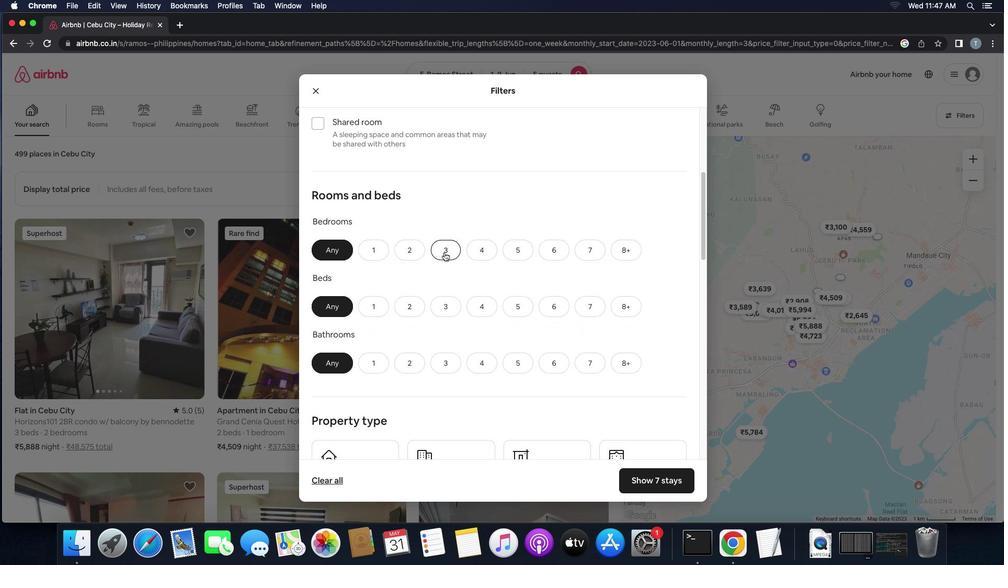 
Action: Mouse pressed left at (444, 252)
Screenshot: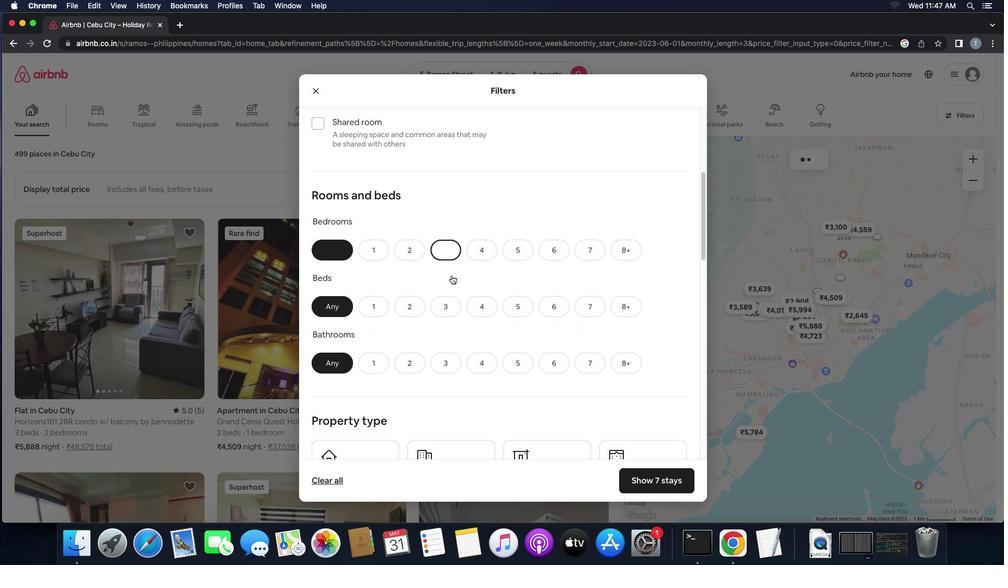 
Action: Mouse moved to (447, 308)
Screenshot: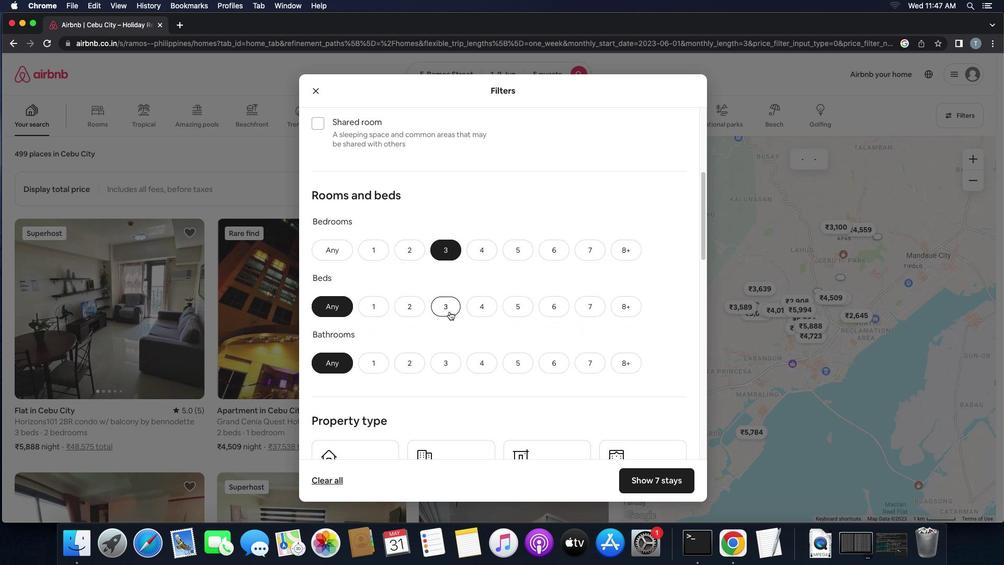 
Action: Mouse pressed left at (447, 308)
Screenshot: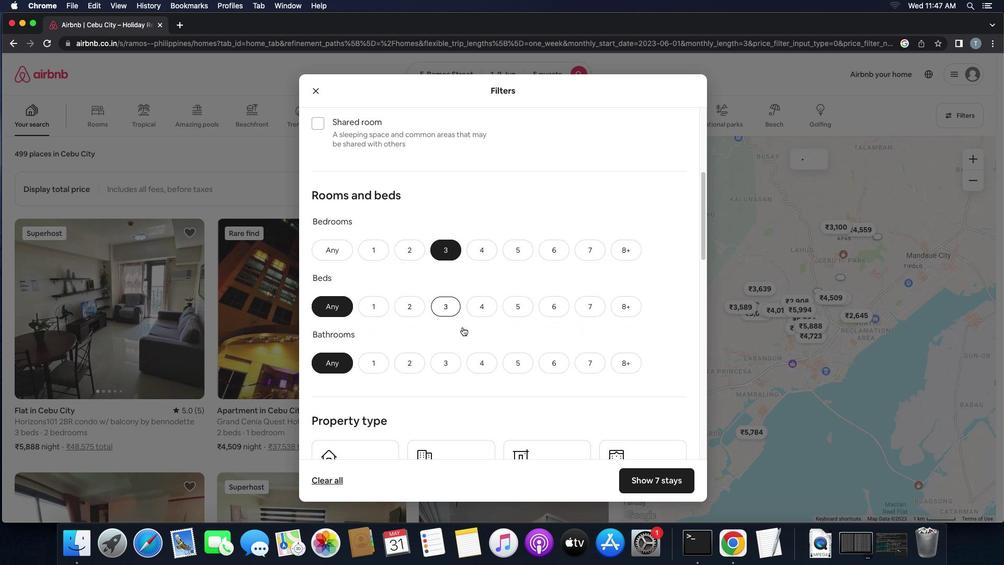 
Action: Mouse moved to (484, 357)
Screenshot: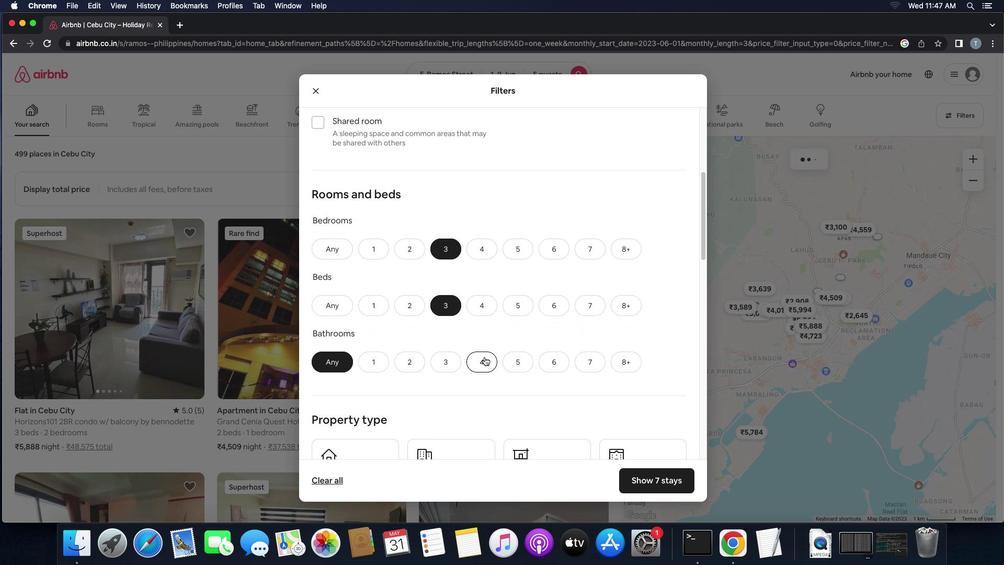 
Action: Mouse scrolled (484, 357) with delta (0, 0)
Screenshot: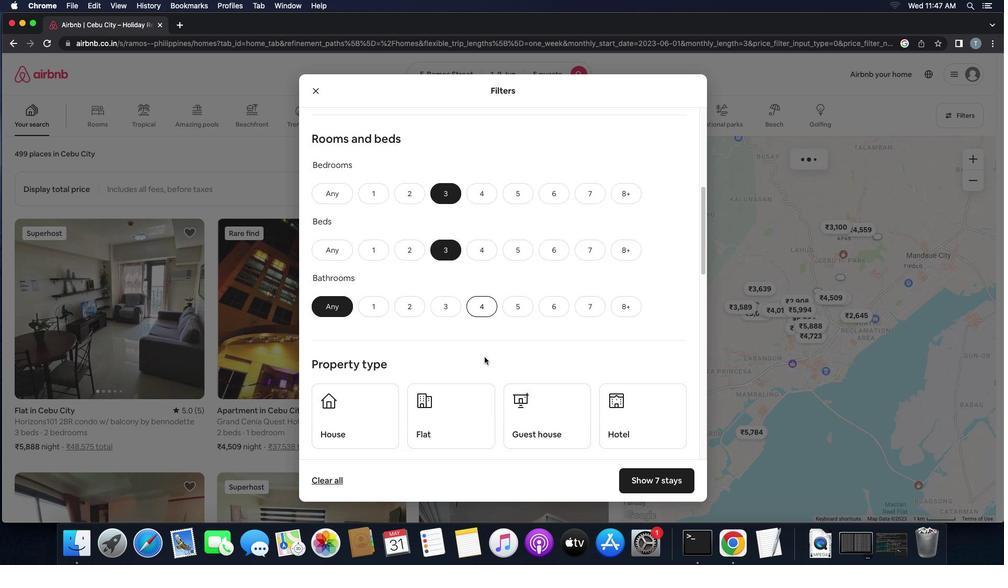 
Action: Mouse scrolled (484, 357) with delta (0, 0)
Screenshot: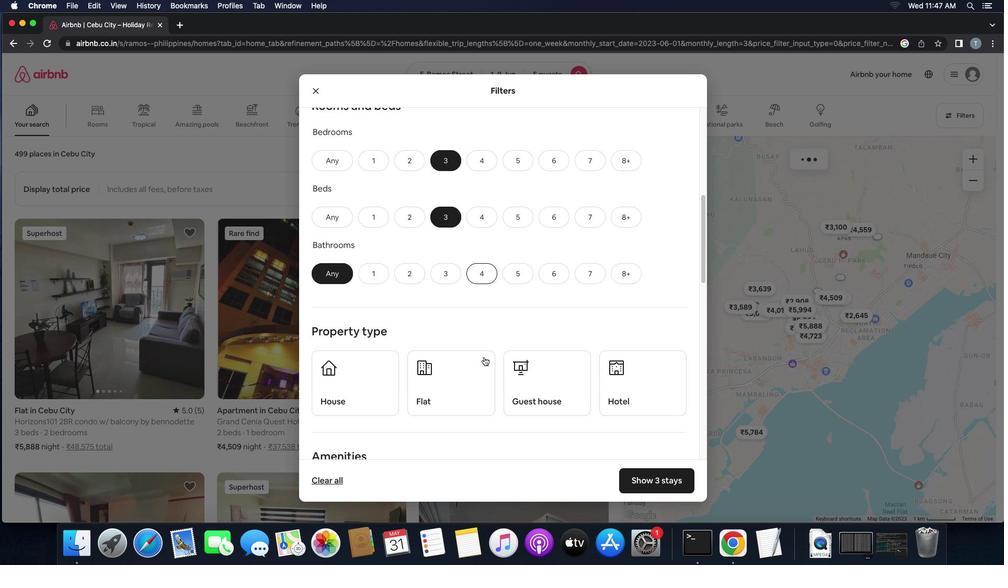 
Action: Mouse scrolled (484, 357) with delta (0, -1)
Screenshot: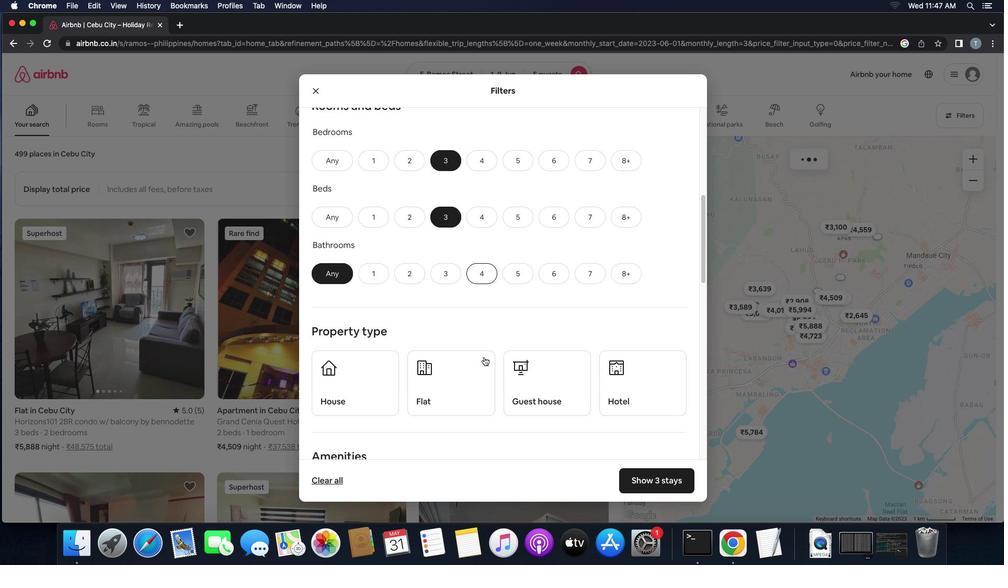 
Action: Mouse moved to (448, 263)
Screenshot: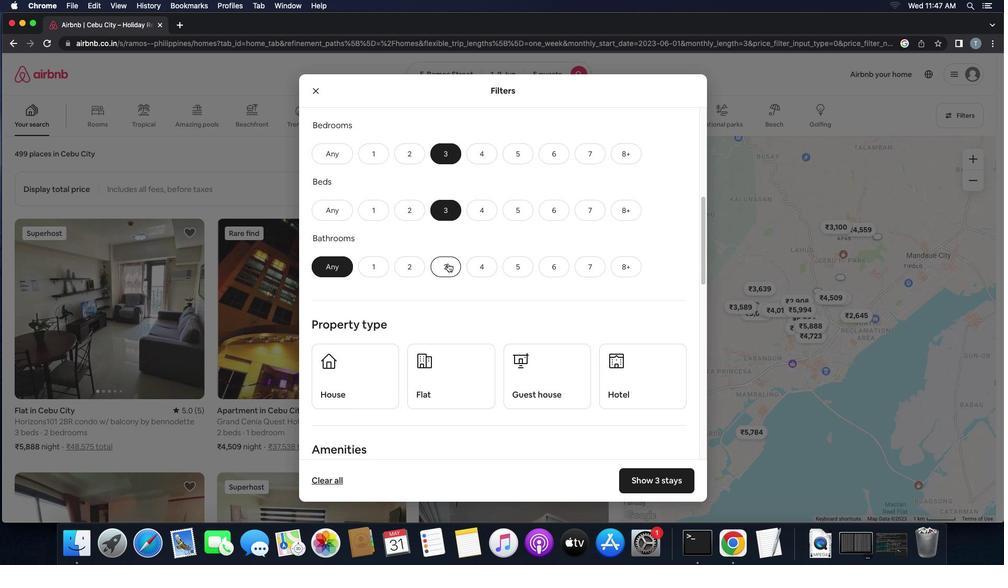 
Action: Mouse pressed left at (448, 263)
Screenshot: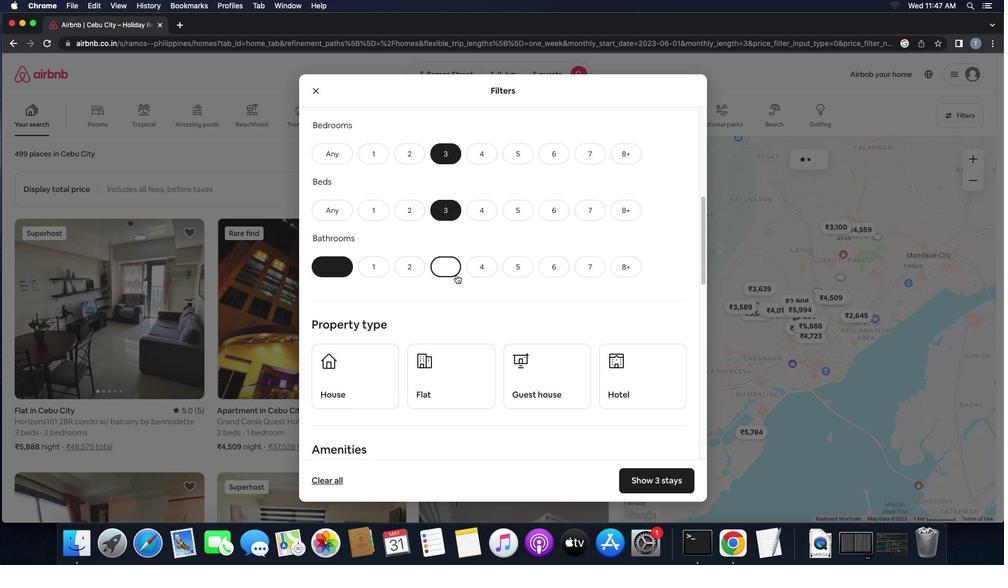 
Action: Mouse moved to (477, 315)
Screenshot: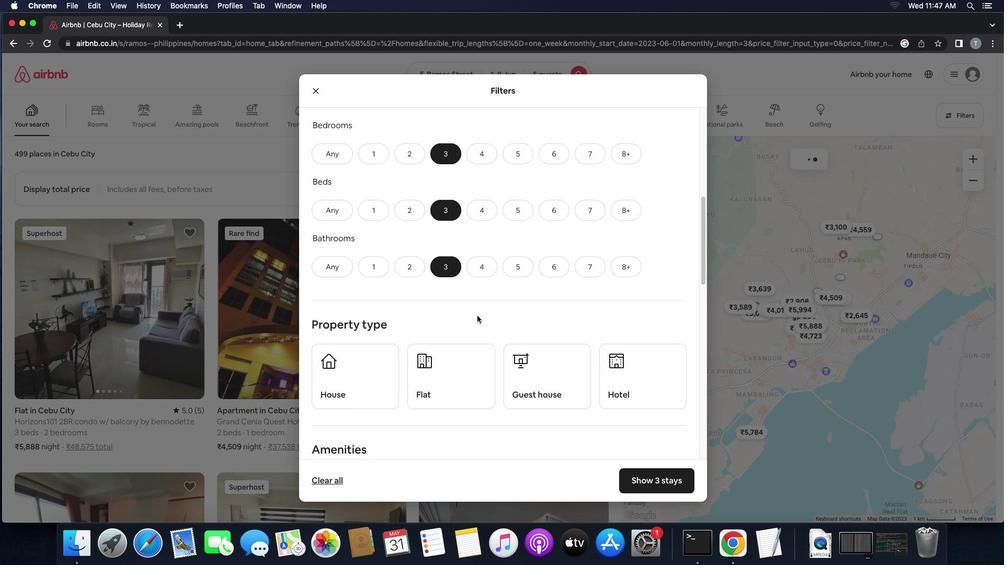 
Action: Mouse scrolled (477, 315) with delta (0, 0)
Screenshot: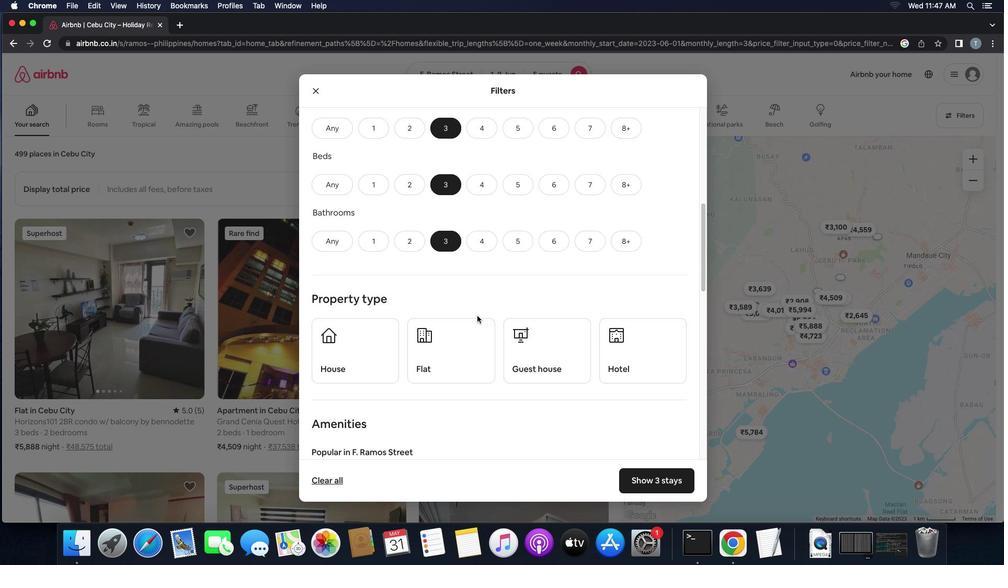 
Action: Mouse scrolled (477, 315) with delta (0, 0)
Screenshot: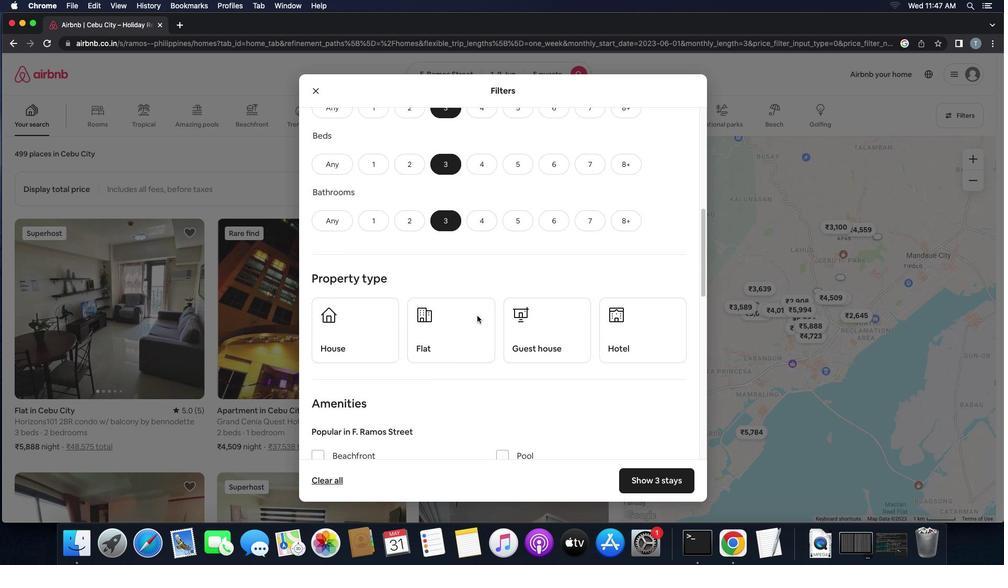 
Action: Mouse scrolled (477, 315) with delta (0, -1)
Screenshot: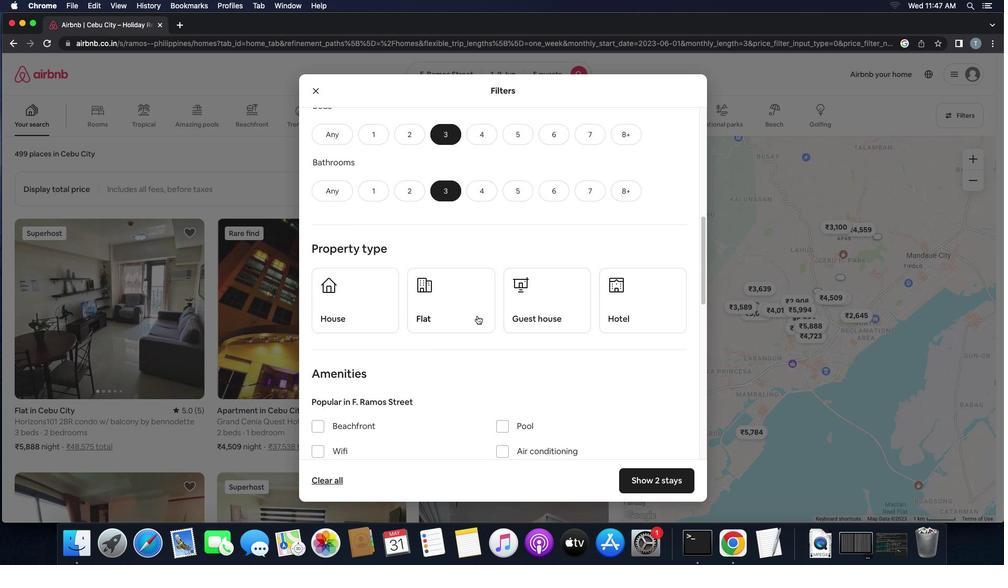 
Action: Mouse scrolled (477, 315) with delta (0, 0)
Screenshot: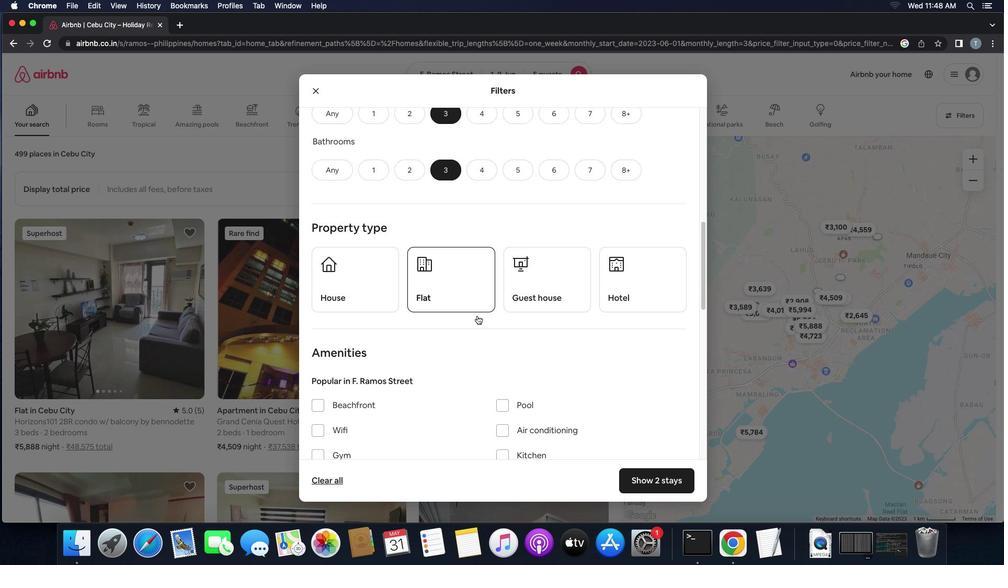 
Action: Mouse scrolled (477, 315) with delta (0, 0)
Screenshot: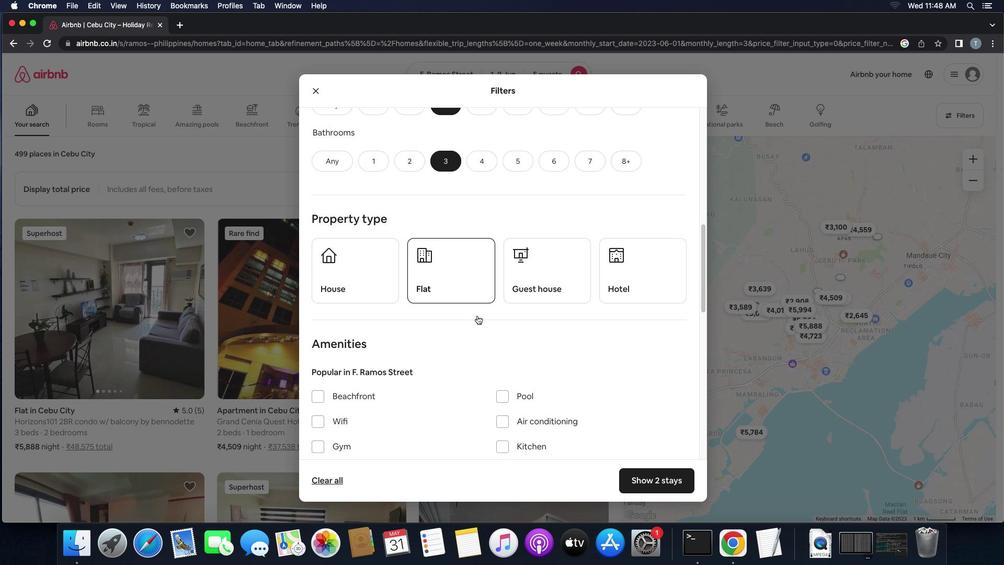 
Action: Mouse scrolled (477, 315) with delta (0, 0)
Screenshot: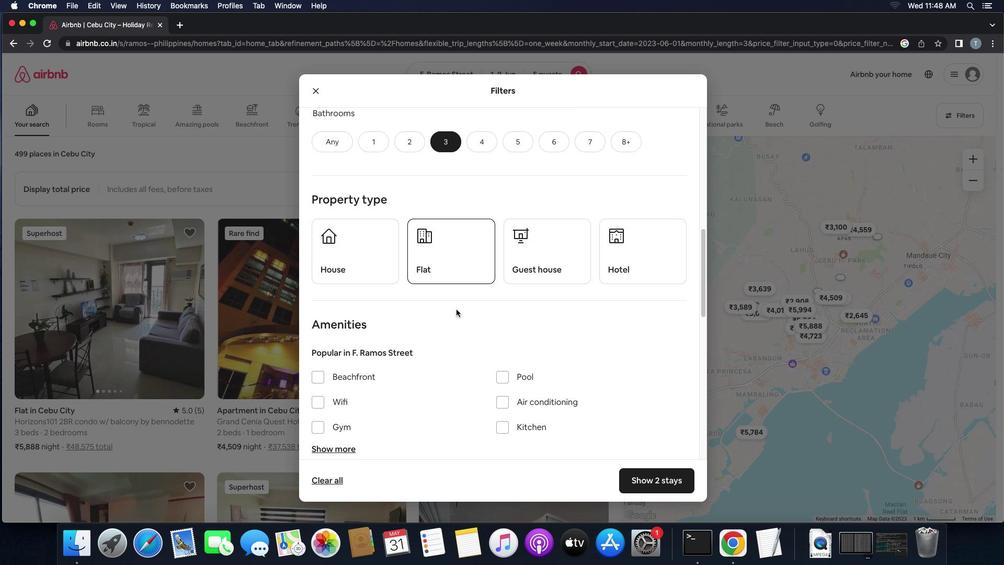 
Action: Mouse moved to (373, 255)
Screenshot: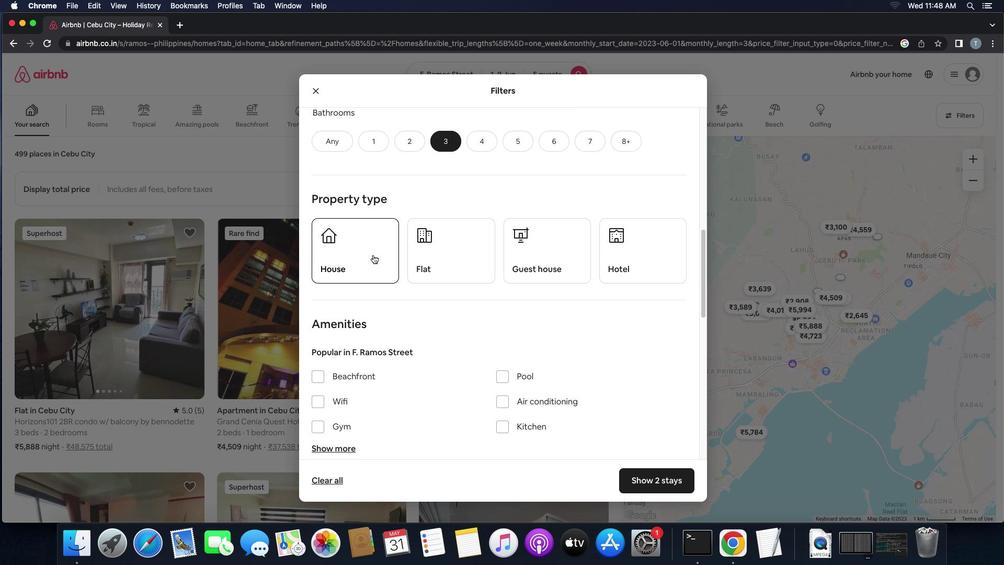 
Action: Mouse pressed left at (373, 255)
Screenshot: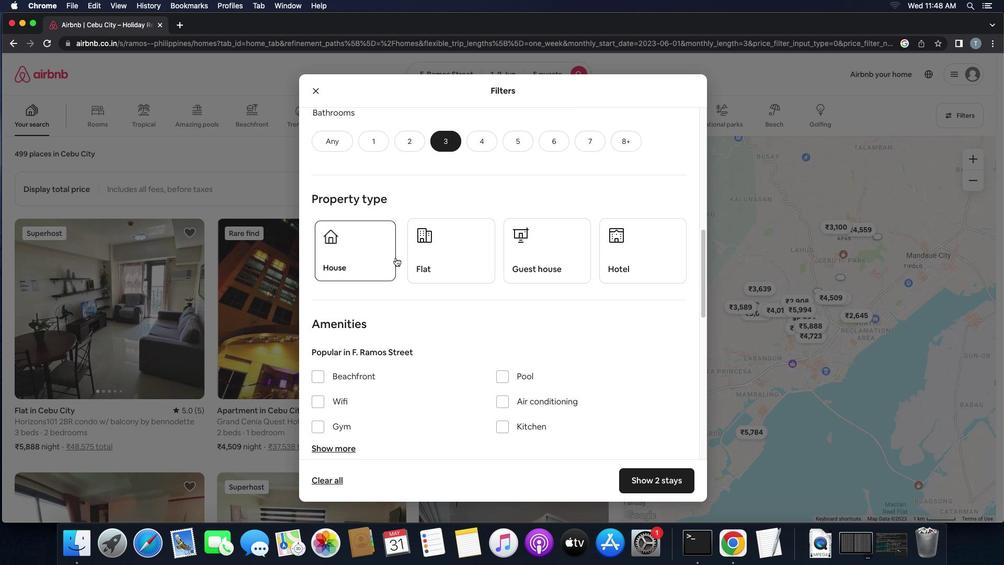 
Action: Mouse moved to (450, 259)
Screenshot: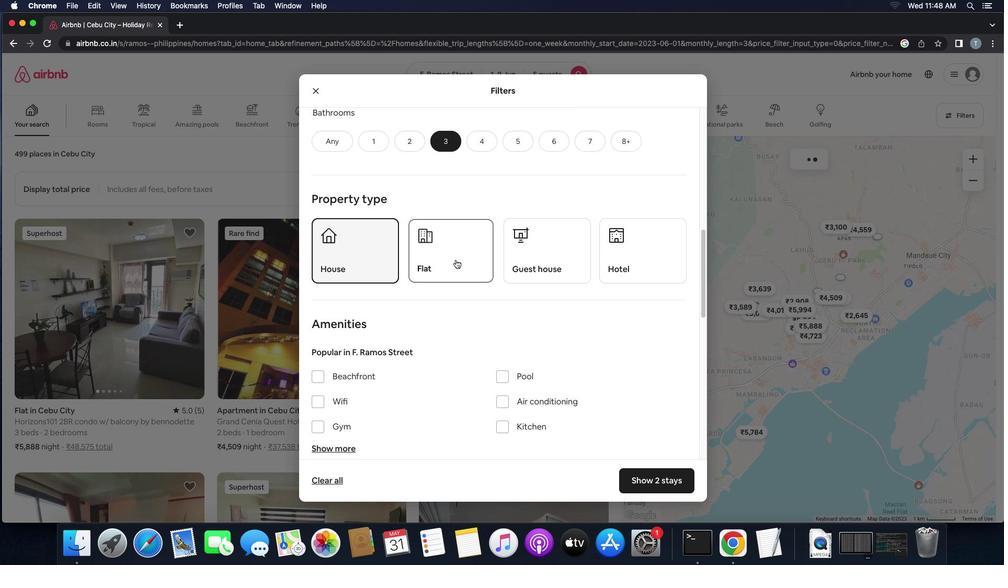 
Action: Mouse pressed left at (450, 259)
Screenshot: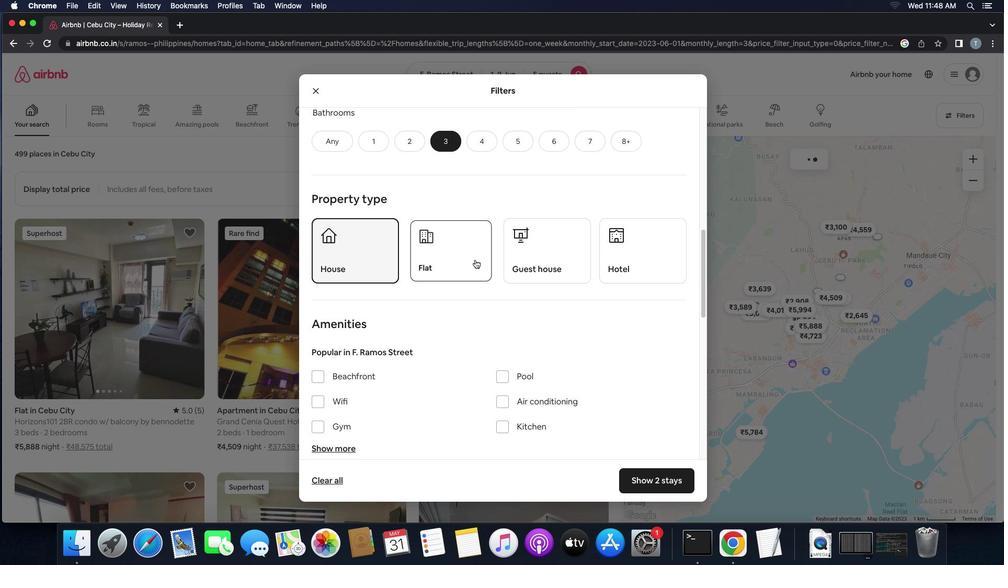 
Action: Mouse moved to (542, 259)
Screenshot: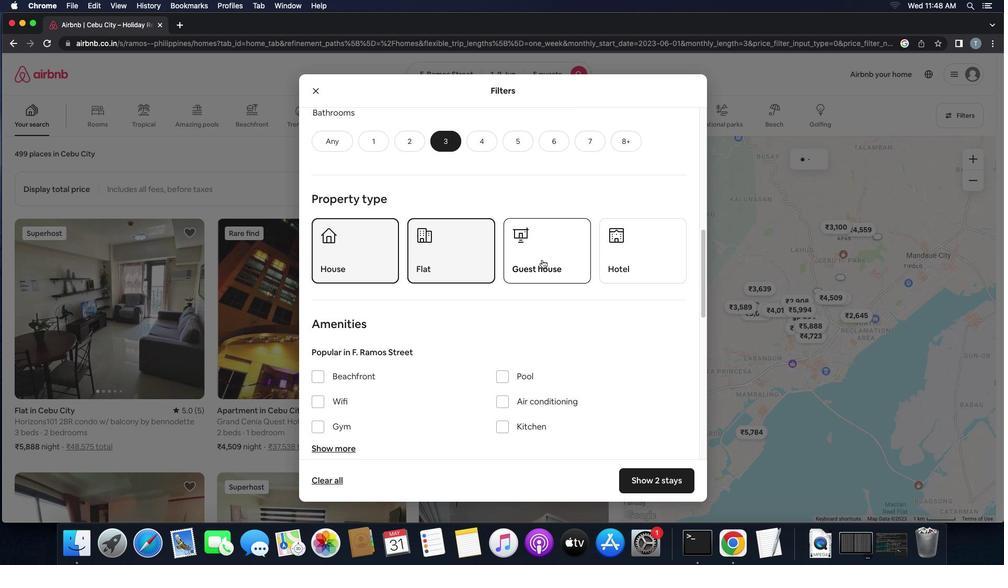 
Action: Mouse pressed left at (542, 259)
Screenshot: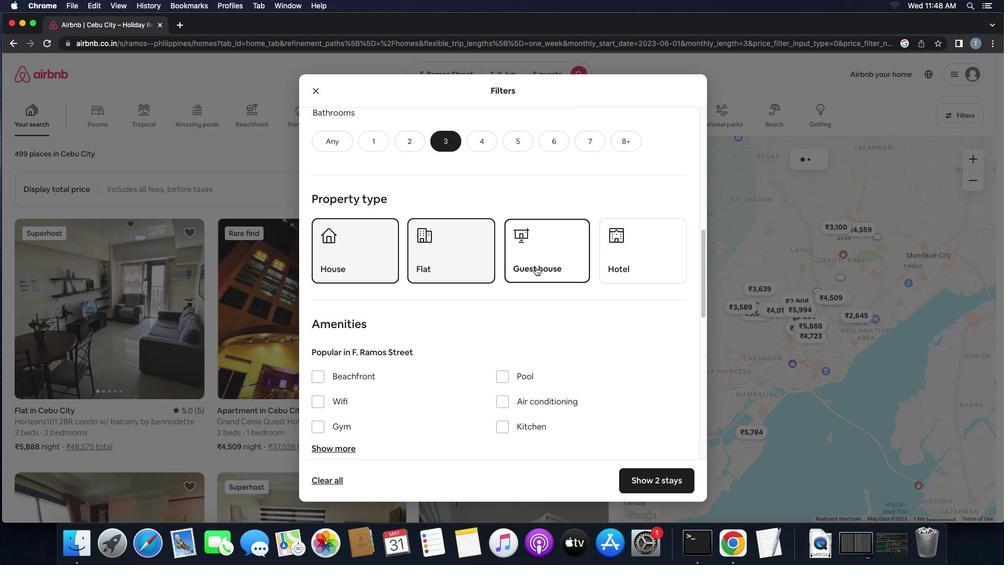 
Action: Mouse moved to (515, 299)
Screenshot: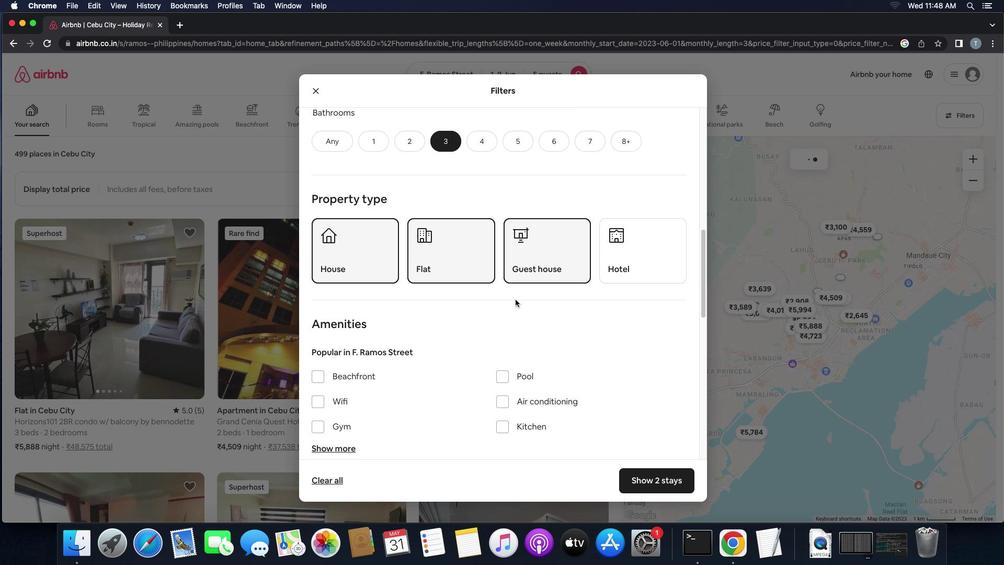 
Action: Mouse scrolled (515, 299) with delta (0, 0)
Screenshot: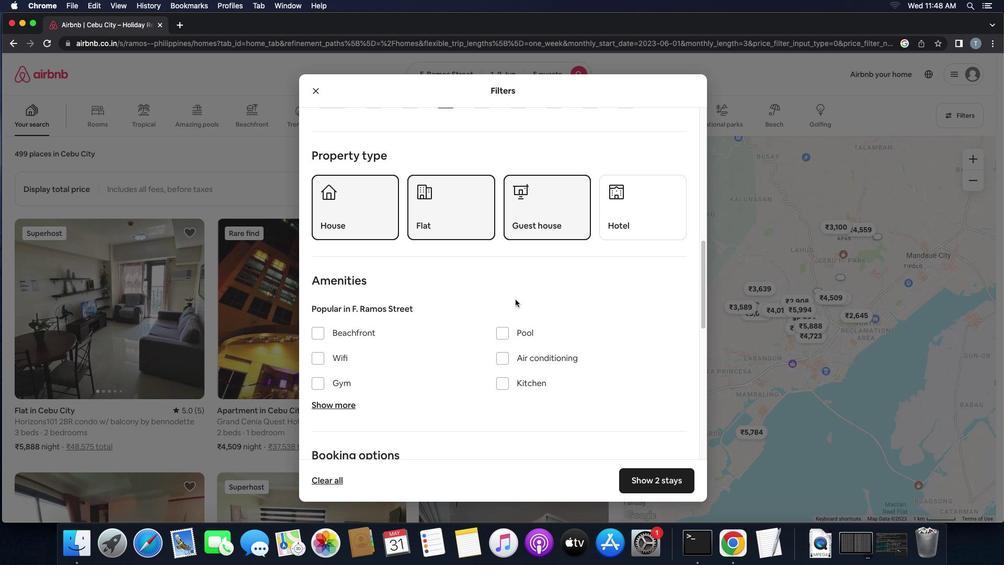 
Action: Mouse scrolled (515, 299) with delta (0, 0)
Screenshot: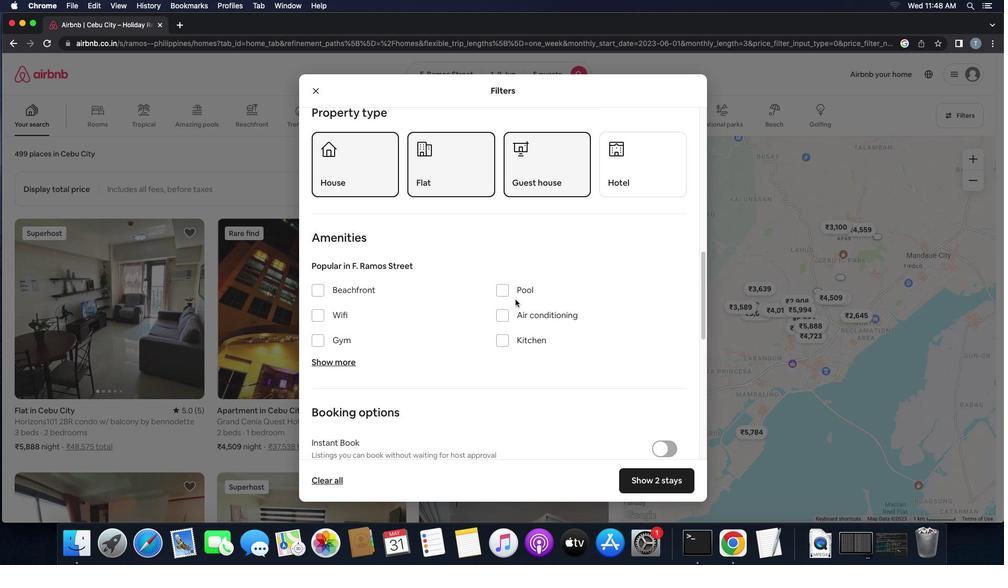 
Action: Mouse scrolled (515, 299) with delta (0, -1)
Screenshot: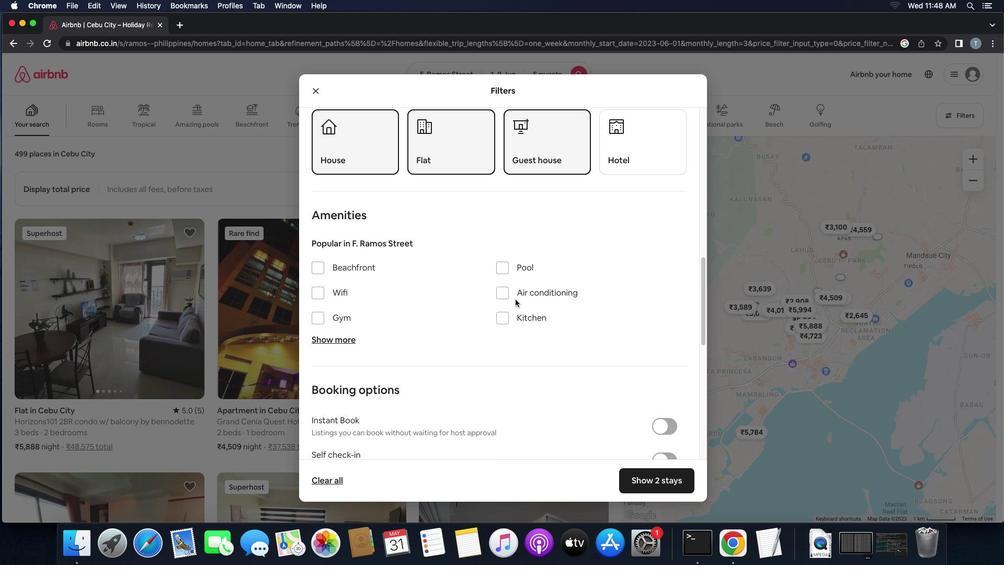 
Action: Mouse scrolled (515, 299) with delta (0, -1)
Screenshot: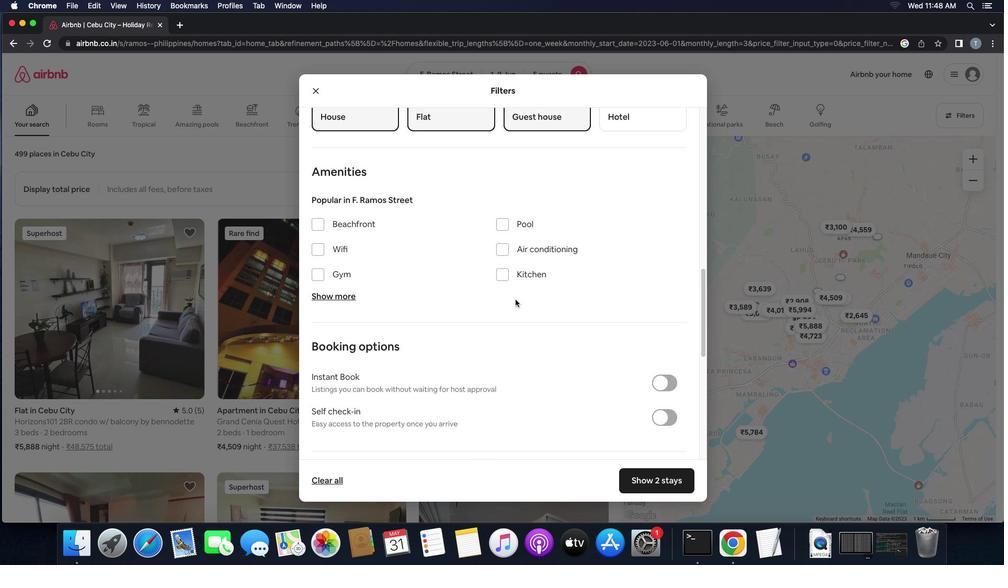 
Action: Mouse scrolled (515, 299) with delta (0, 0)
Screenshot: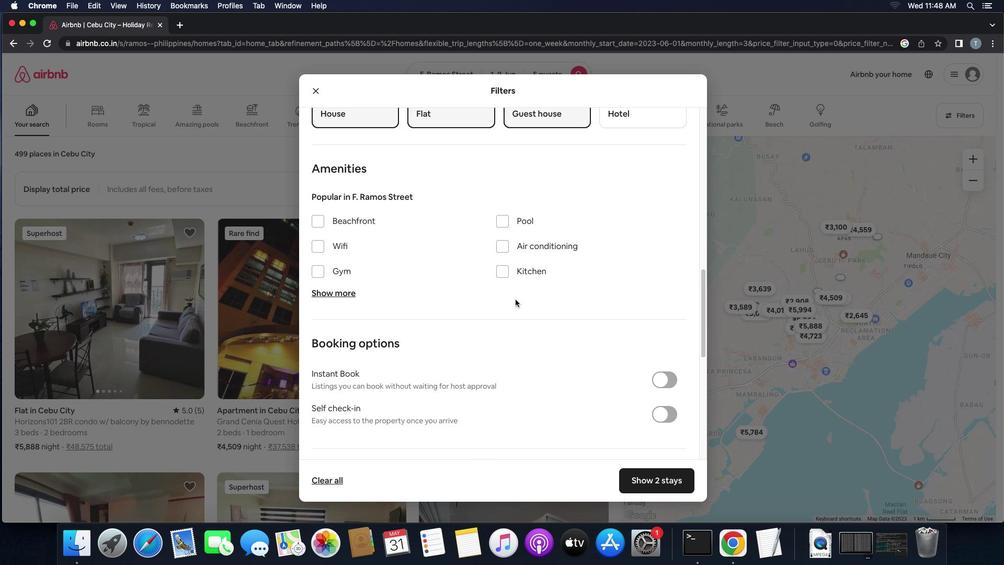 
Action: Mouse scrolled (515, 299) with delta (0, 0)
Screenshot: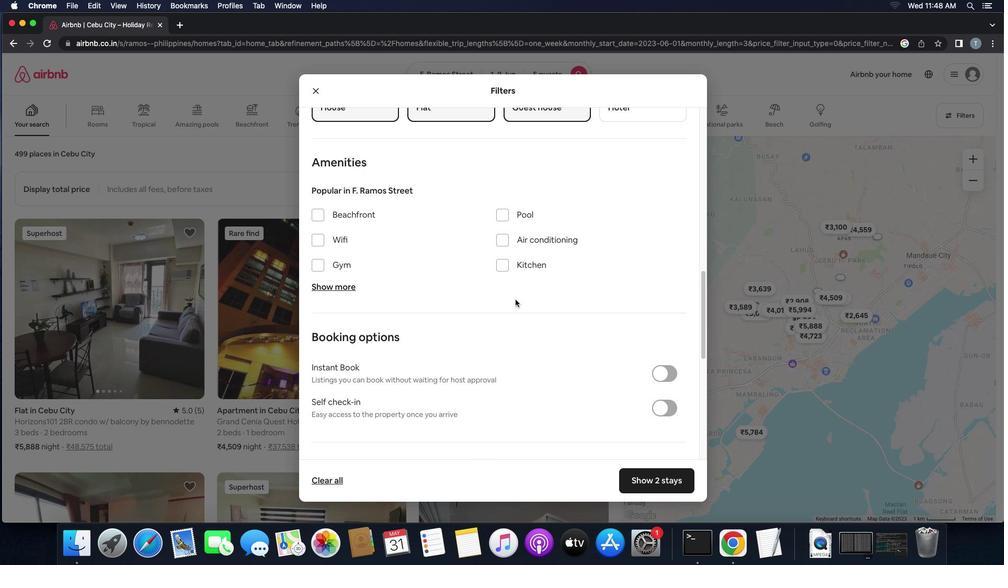 
Action: Mouse scrolled (515, 299) with delta (0, 0)
Screenshot: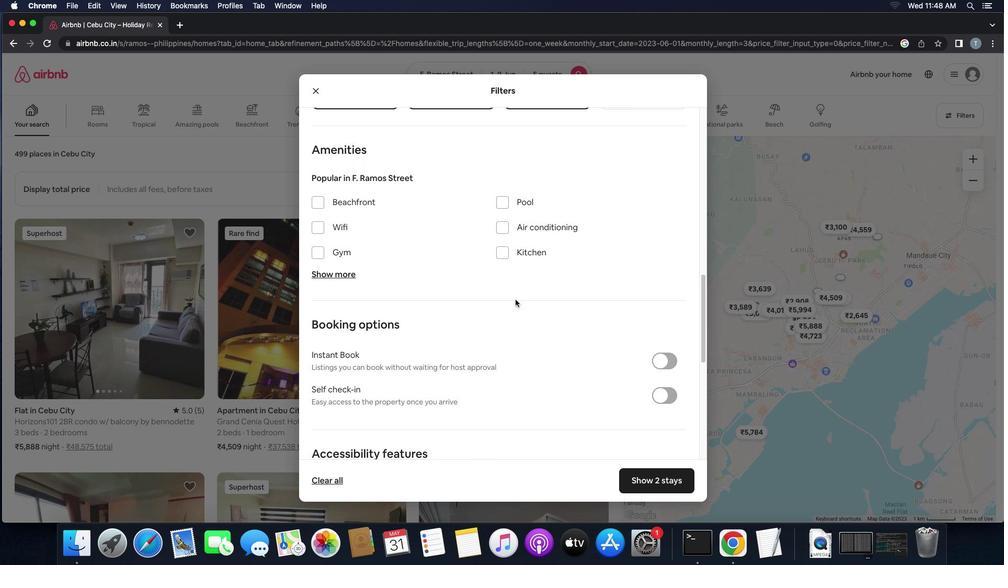 
Action: Mouse scrolled (515, 299) with delta (0, 0)
Screenshot: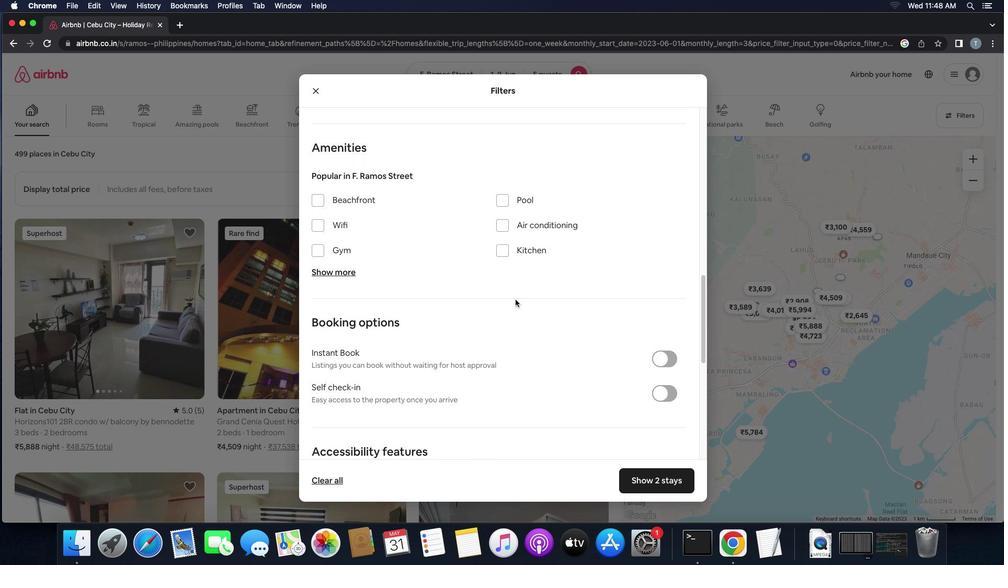 
Action: Mouse scrolled (515, 299) with delta (0, 0)
Screenshot: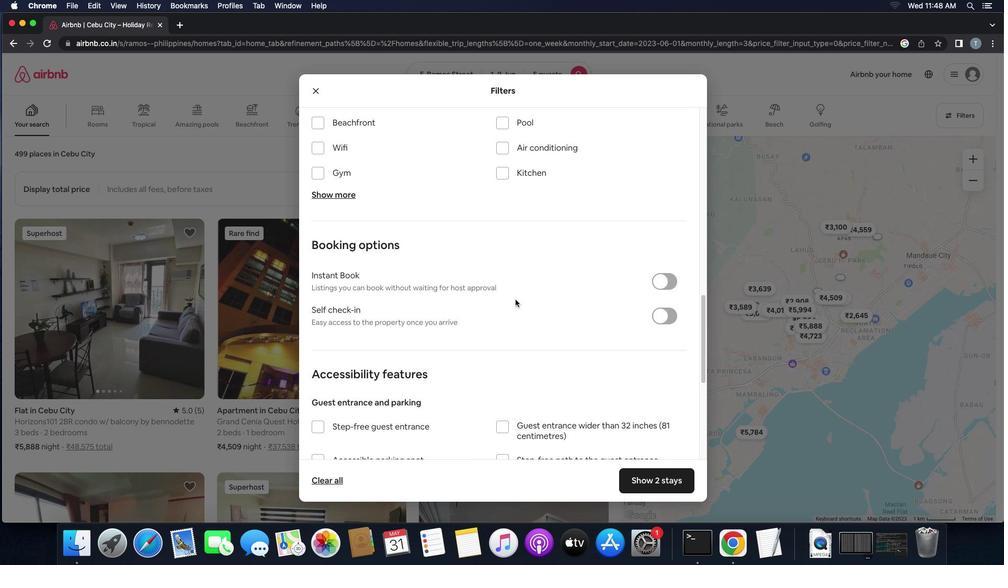 
Action: Mouse scrolled (515, 299) with delta (0, 0)
Screenshot: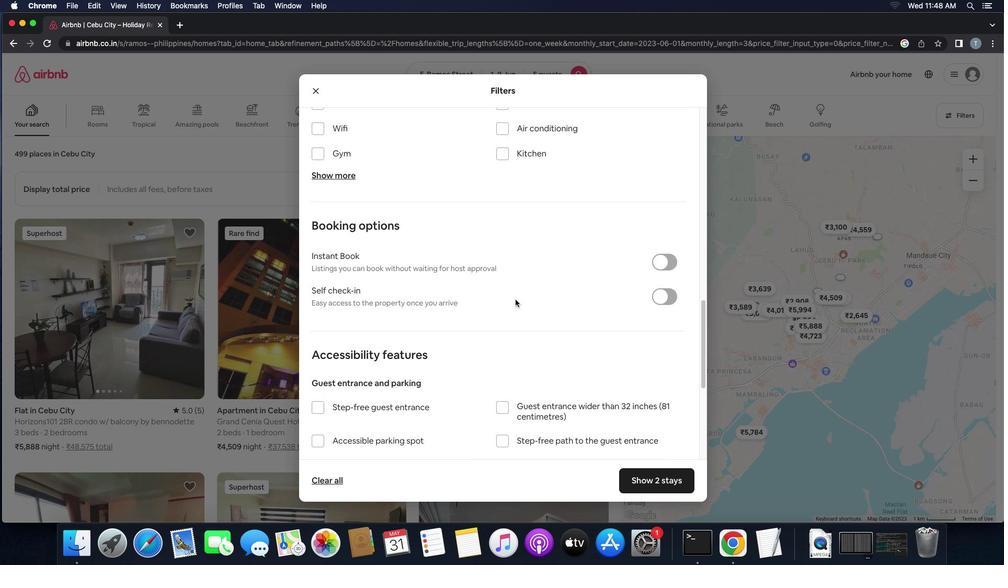 
Action: Mouse scrolled (515, 299) with delta (0, -1)
Screenshot: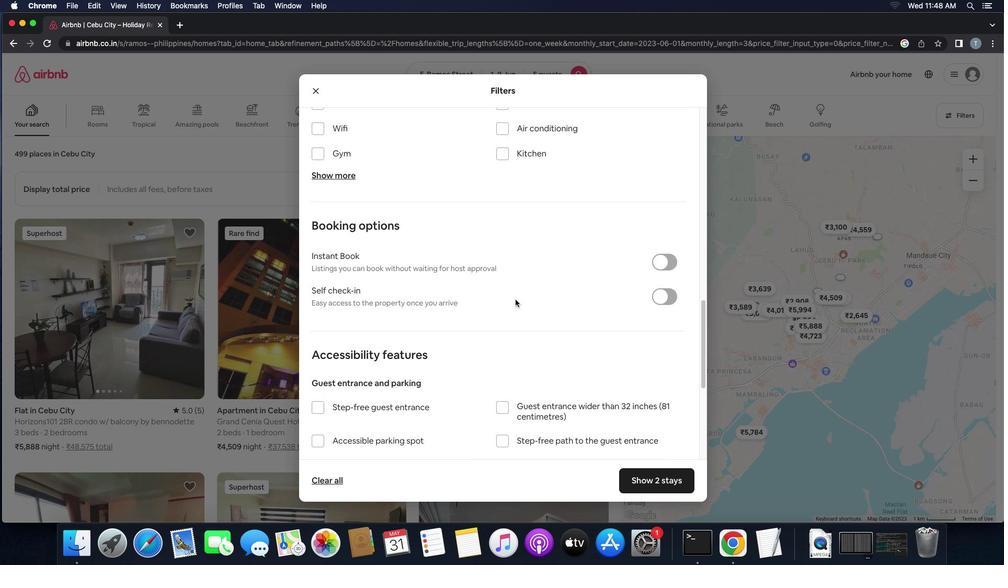 
Action: Mouse moved to (663, 296)
Screenshot: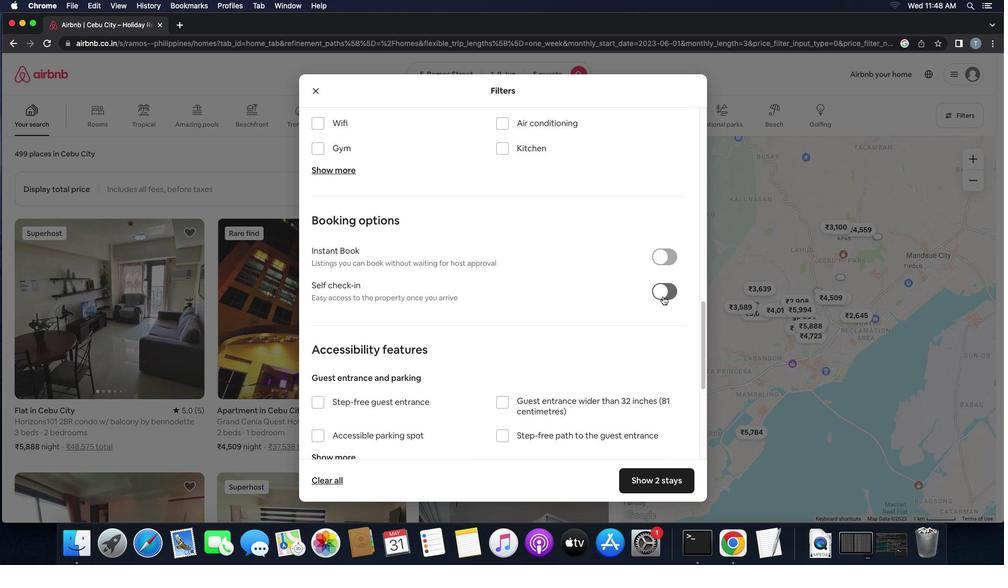 
Action: Mouse pressed left at (663, 296)
Screenshot: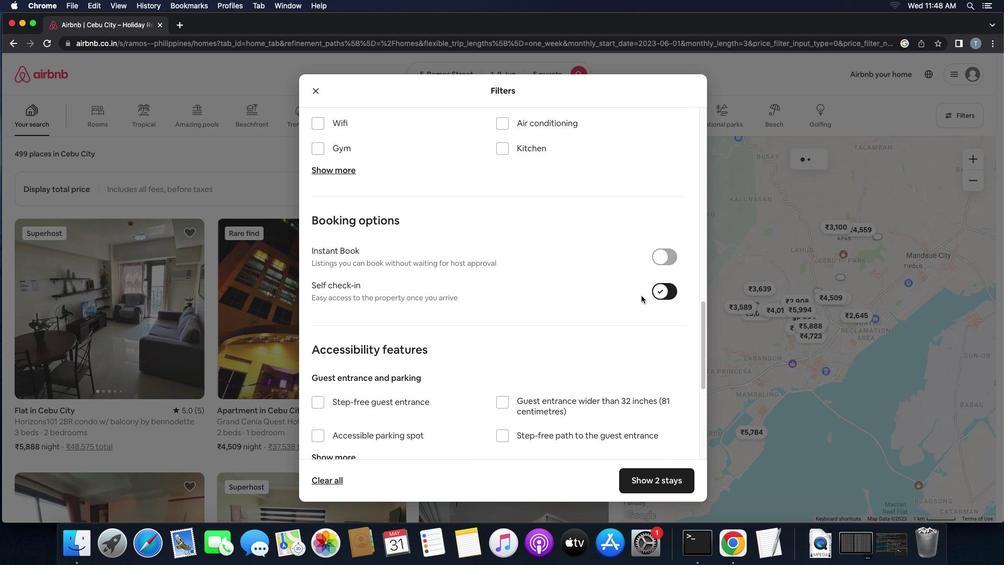 
Action: Mouse moved to (532, 311)
Screenshot: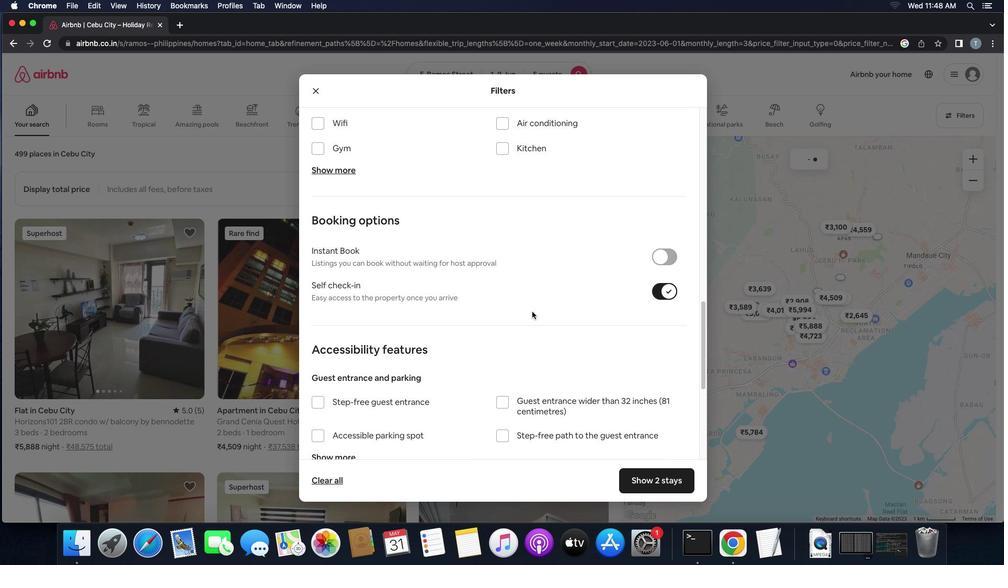 
Action: Mouse scrolled (532, 311) with delta (0, 0)
Screenshot: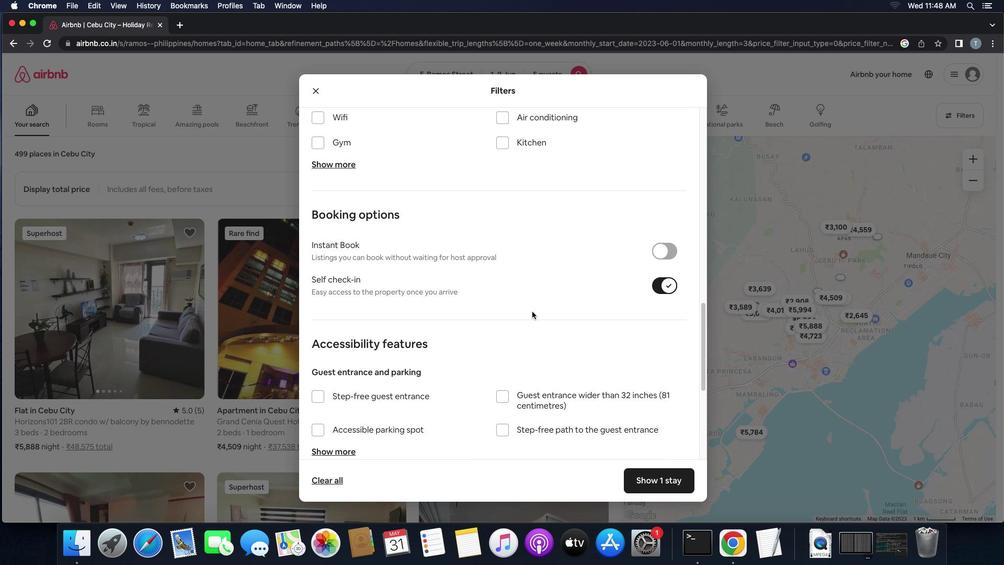 
Action: Mouse scrolled (532, 311) with delta (0, 0)
Screenshot: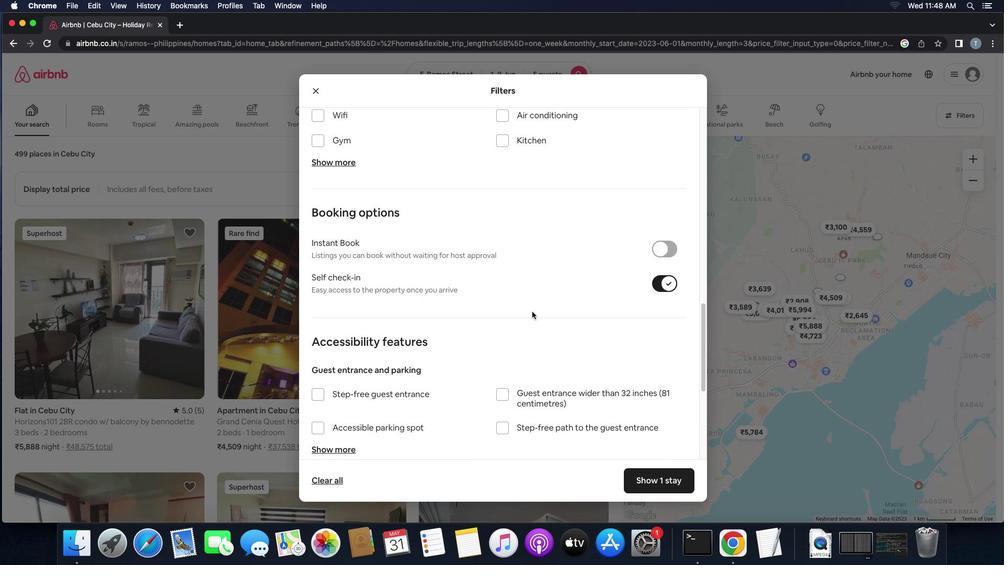 
Action: Mouse scrolled (532, 311) with delta (0, 0)
Screenshot: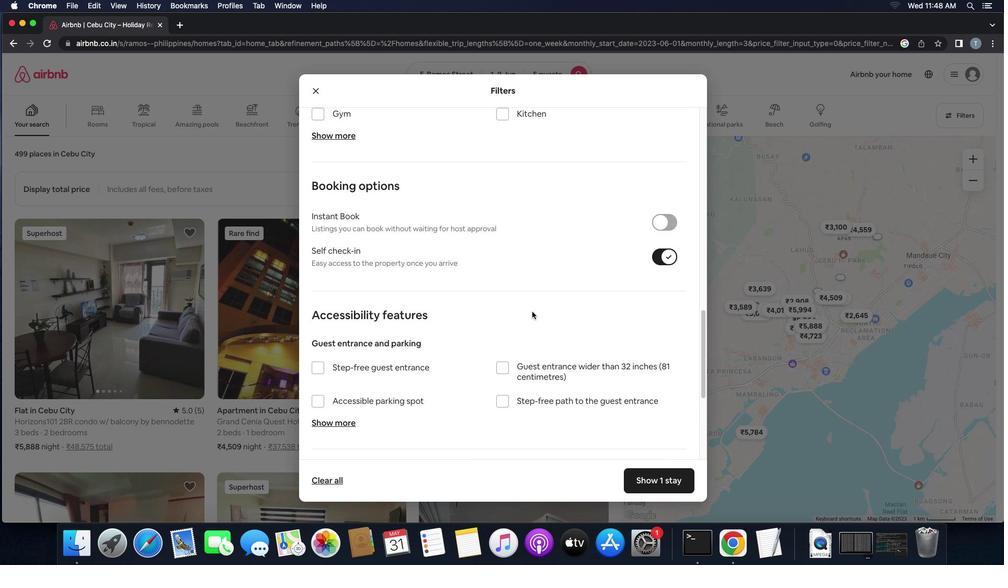 
Action: Mouse scrolled (532, 311) with delta (0, 0)
Screenshot: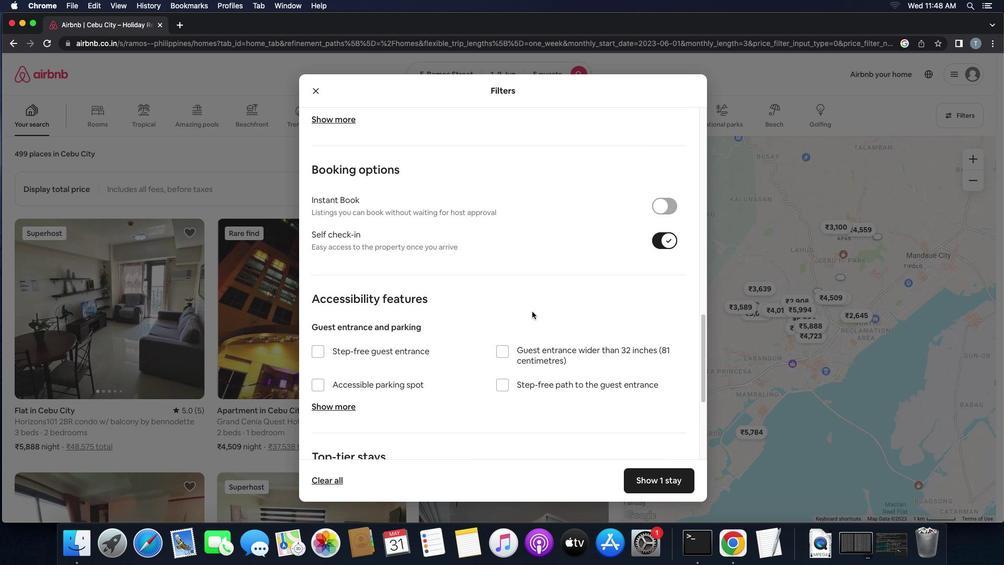 
Action: Mouse scrolled (532, 311) with delta (0, -1)
Screenshot: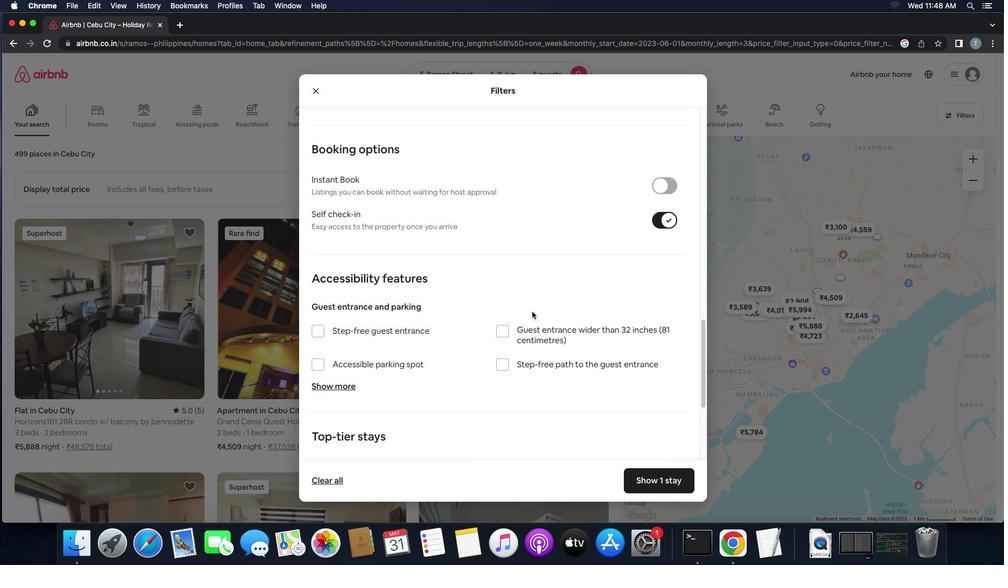 
Action: Mouse scrolled (532, 311) with delta (0, 0)
Screenshot: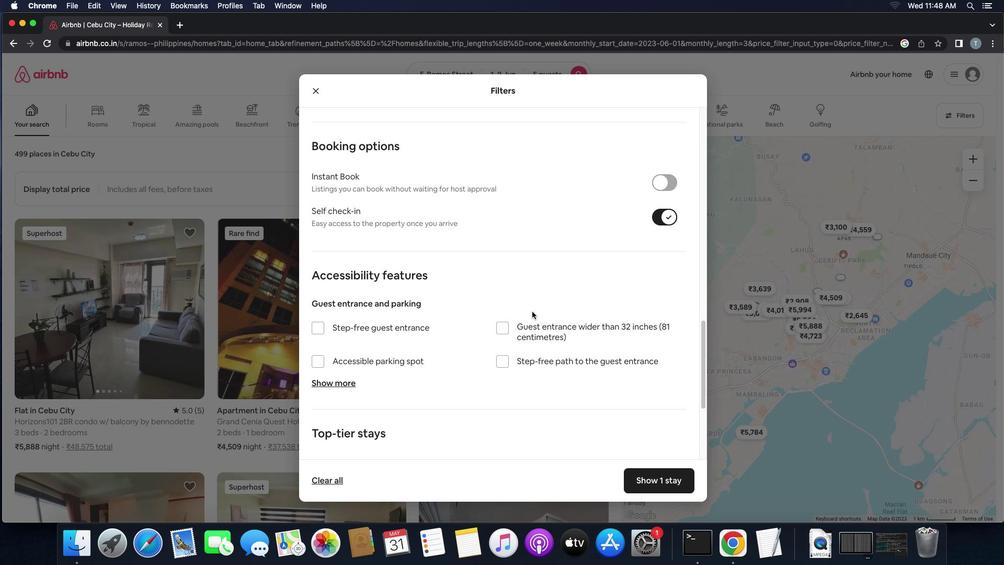 
Action: Mouse scrolled (532, 311) with delta (0, 0)
Screenshot: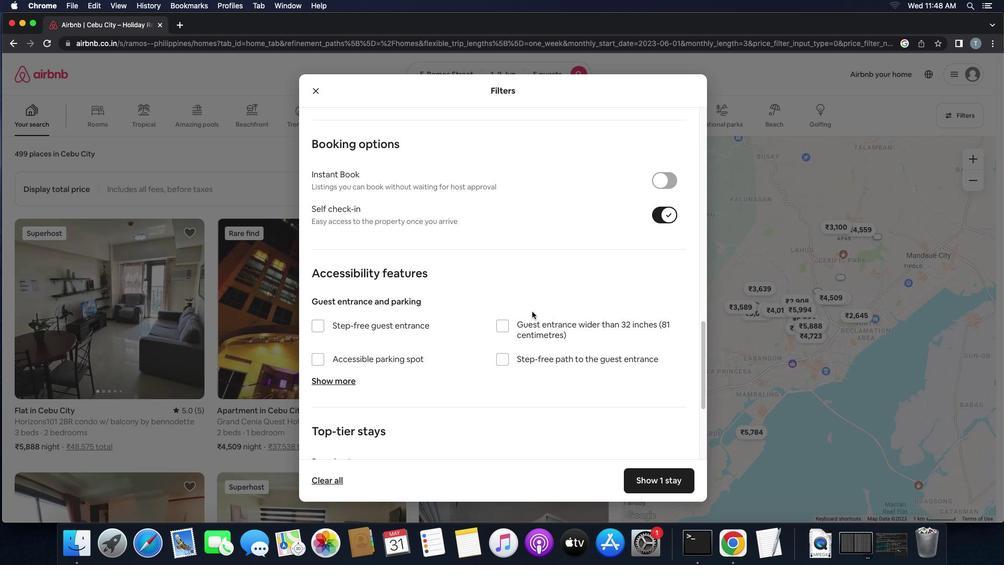 
Action: Mouse scrolled (532, 311) with delta (0, 0)
Screenshot: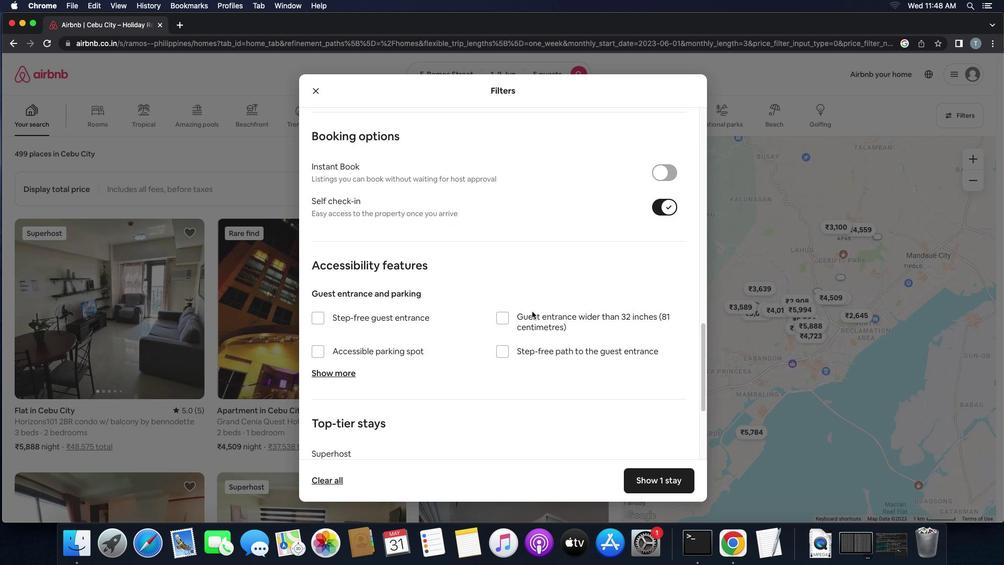 
Action: Mouse scrolled (532, 311) with delta (0, 0)
Screenshot: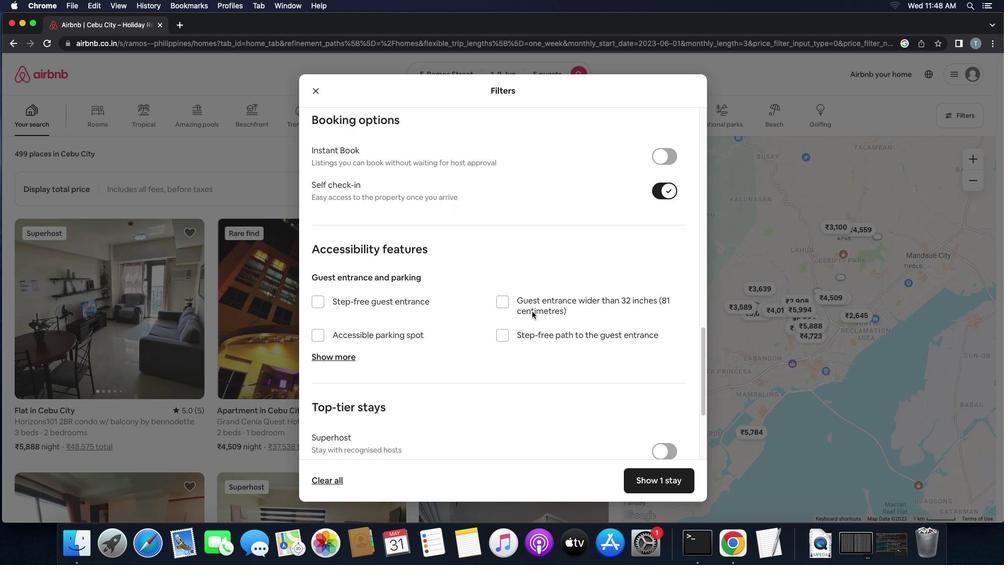
Action: Mouse scrolled (532, 311) with delta (0, 0)
Screenshot: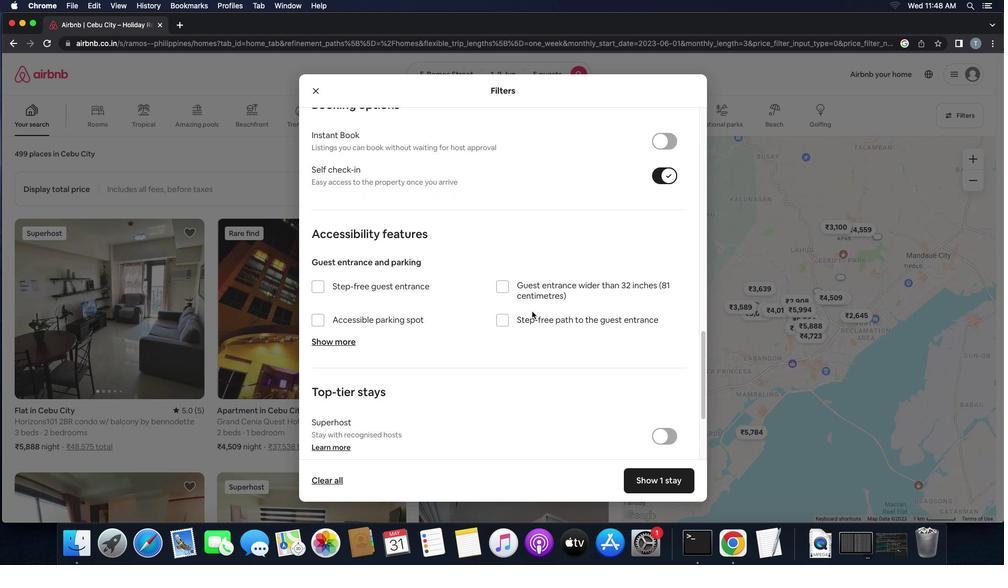 
Action: Mouse scrolled (532, 311) with delta (0, 0)
Screenshot: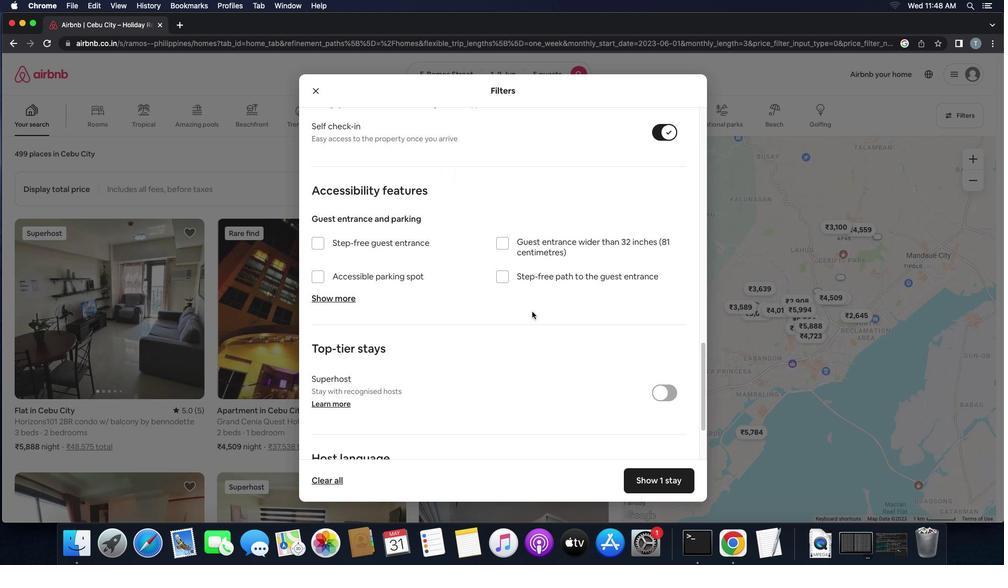 
Action: Mouse scrolled (532, 311) with delta (0, 0)
Screenshot: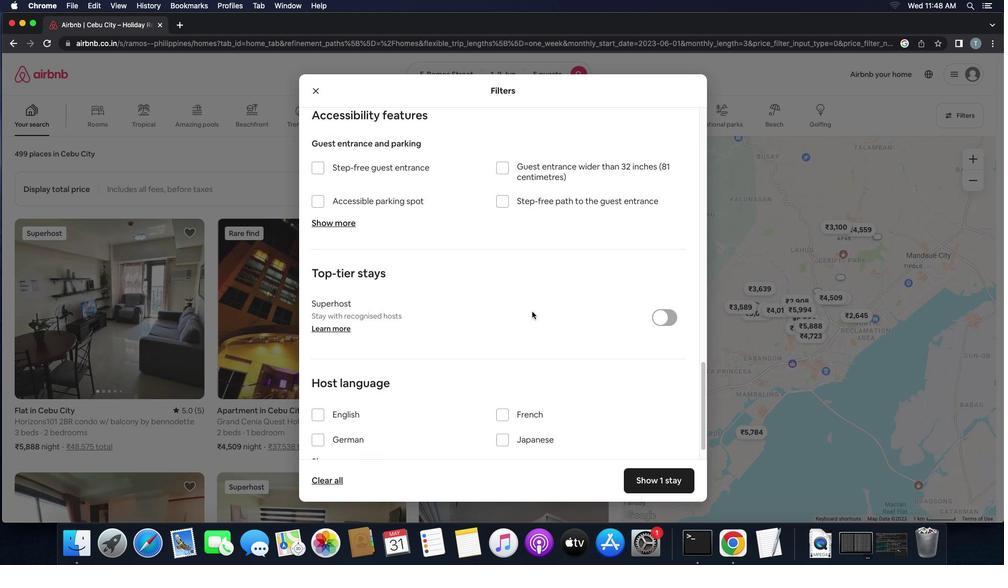 
Action: Mouse scrolled (532, 311) with delta (0, -1)
Screenshot: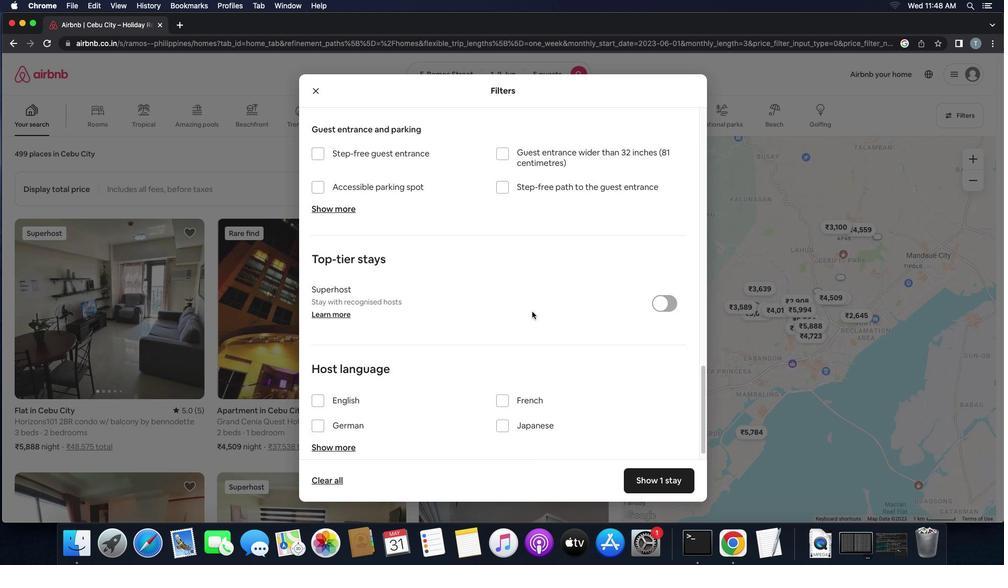 
Action: Mouse scrolled (532, 311) with delta (0, -1)
Screenshot: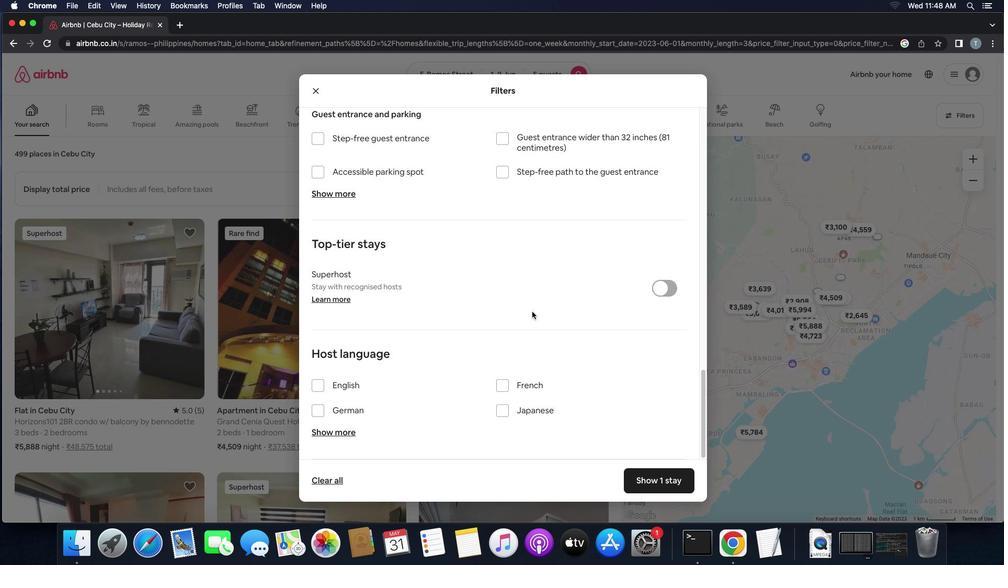 
Action: Mouse scrolled (532, 311) with delta (0, 0)
Screenshot: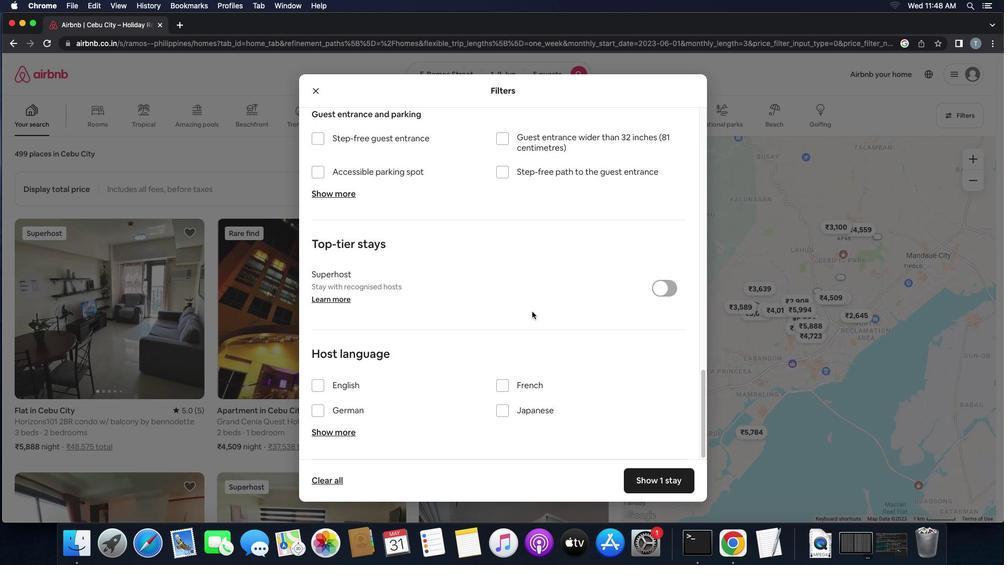 
Action: Mouse scrolled (532, 311) with delta (0, 0)
Screenshot: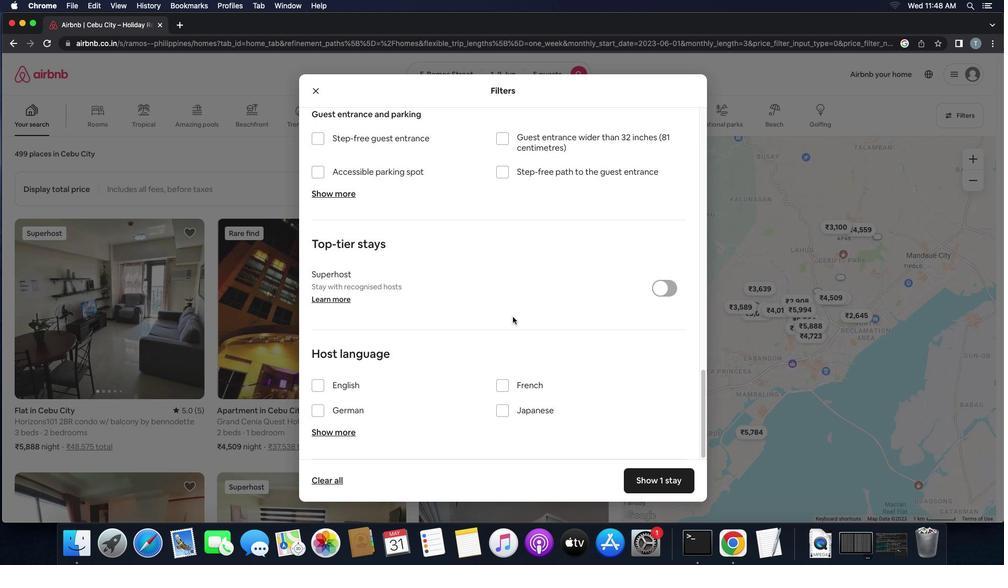 
Action: Mouse scrolled (532, 311) with delta (0, -1)
Screenshot: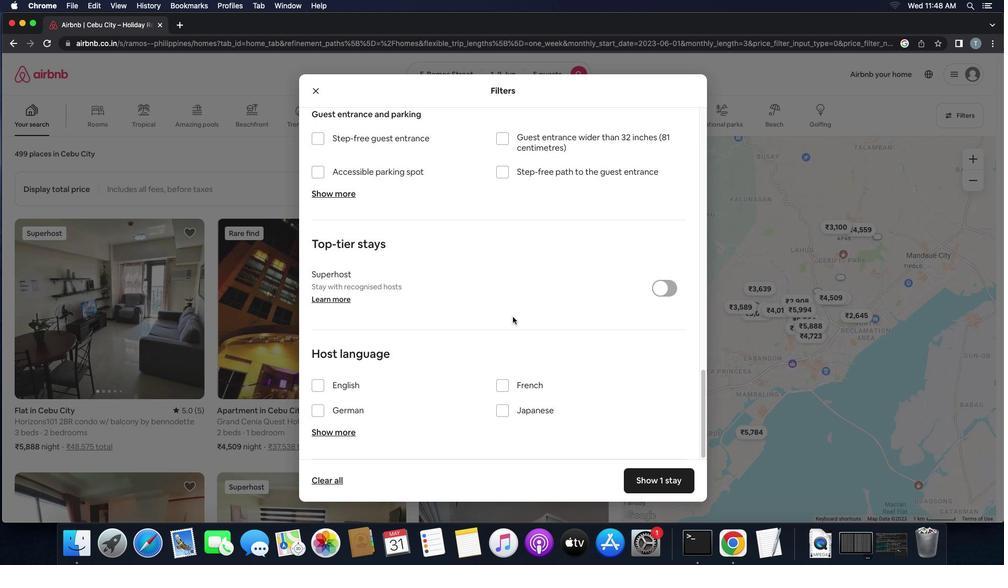 
Action: Mouse moved to (316, 384)
Screenshot: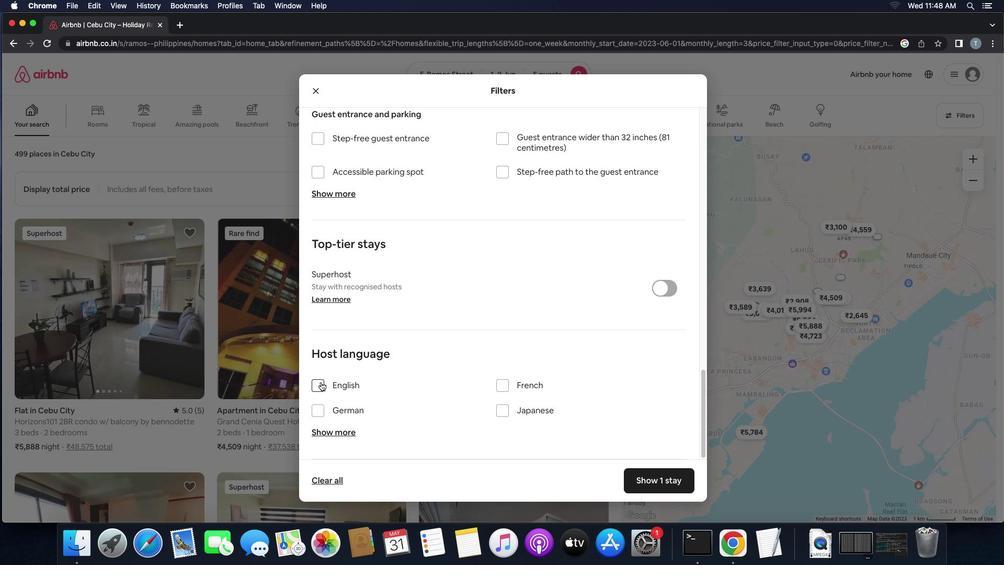 
Action: Mouse pressed left at (316, 384)
Screenshot: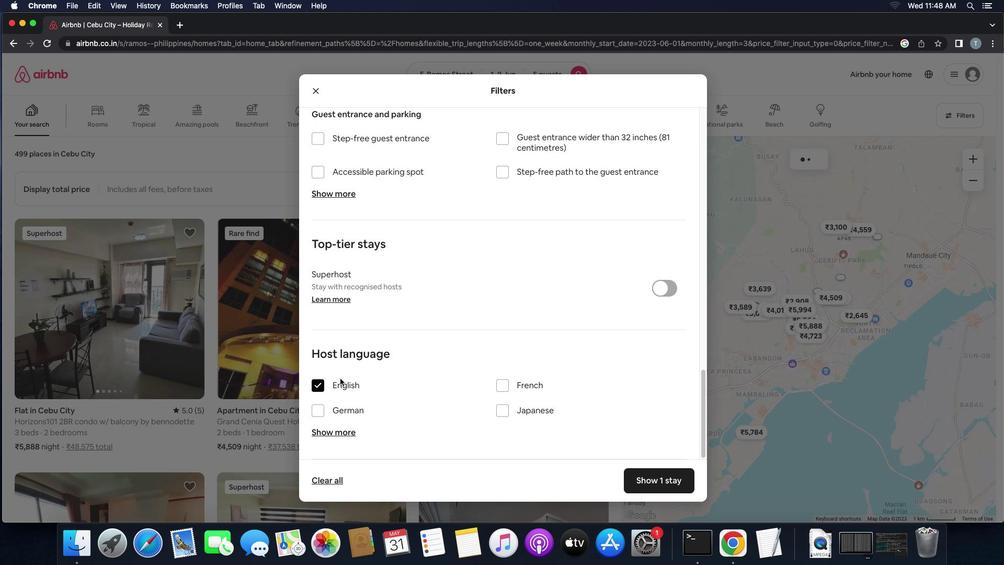 
Action: Mouse moved to (657, 482)
Screenshot: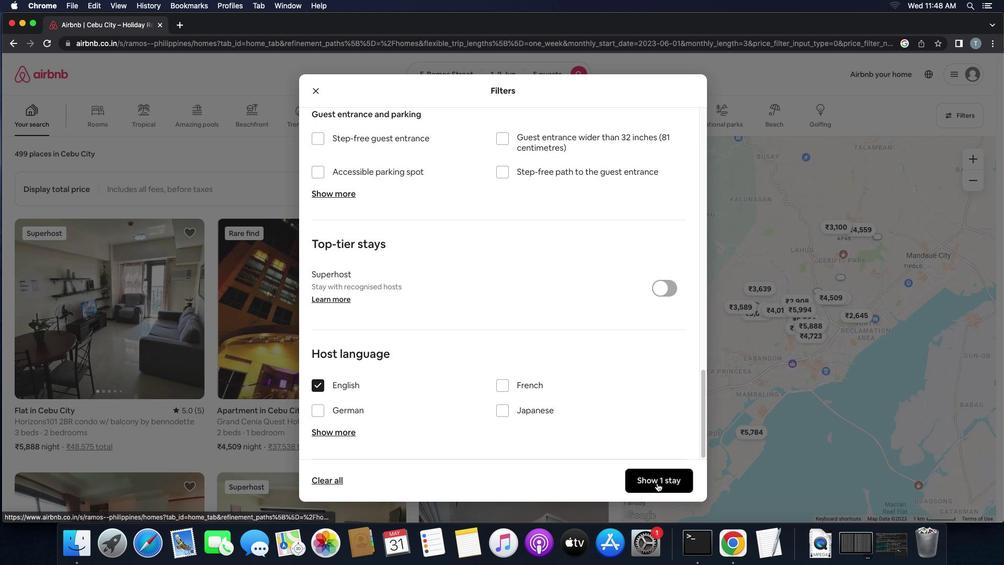 
Action: Mouse pressed left at (657, 482)
Screenshot: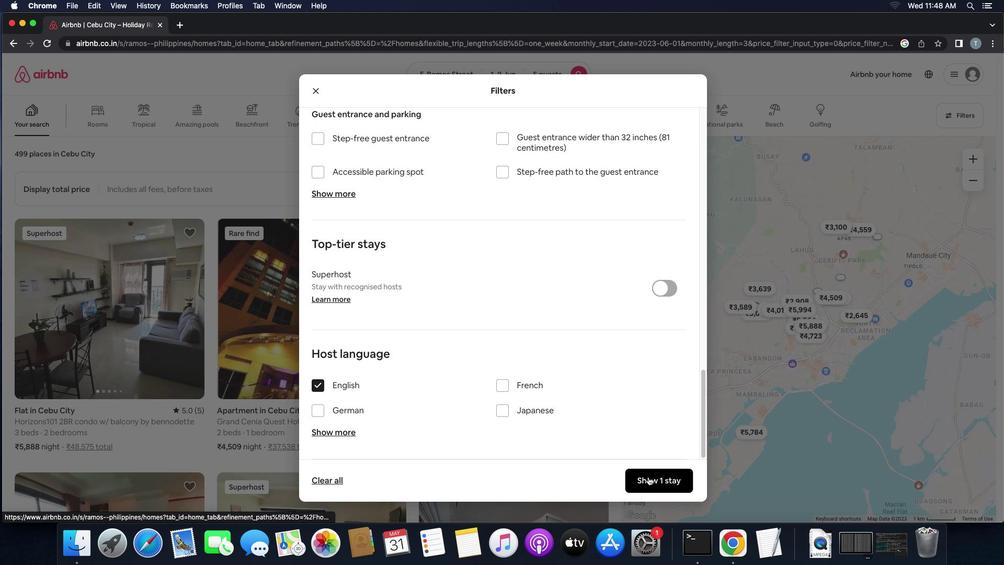 
Action: Mouse moved to (518, 307)
Screenshot: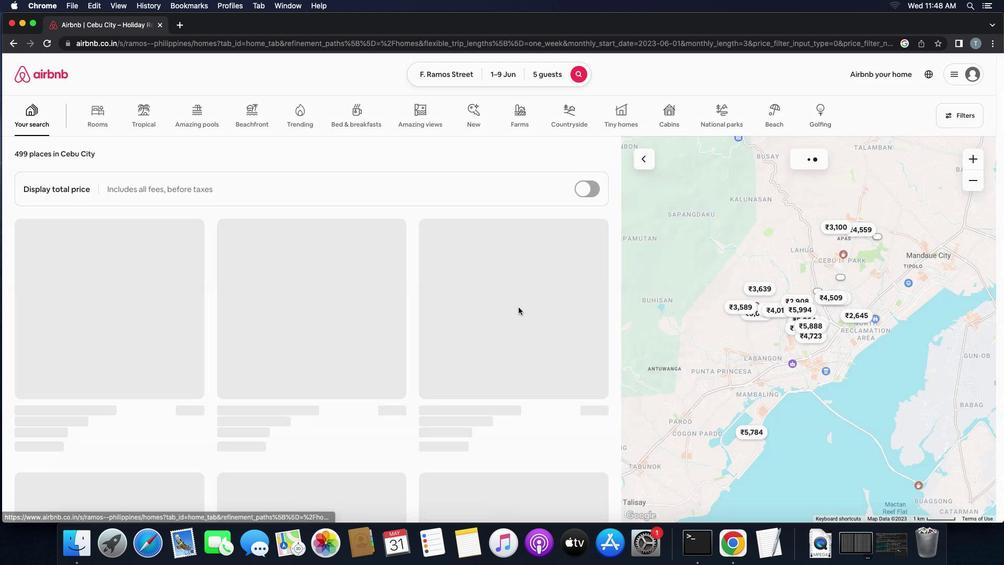 
